 Task: Toggle the show enum members in the suggest.
Action: Mouse moved to (20, 532)
Screenshot: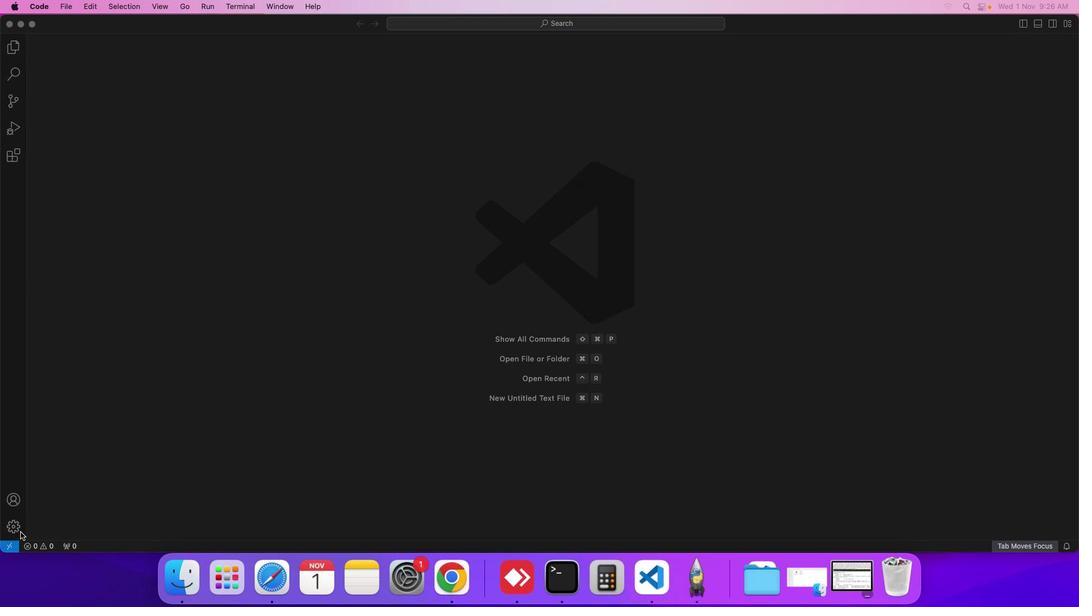 
Action: Mouse pressed left at (20, 532)
Screenshot: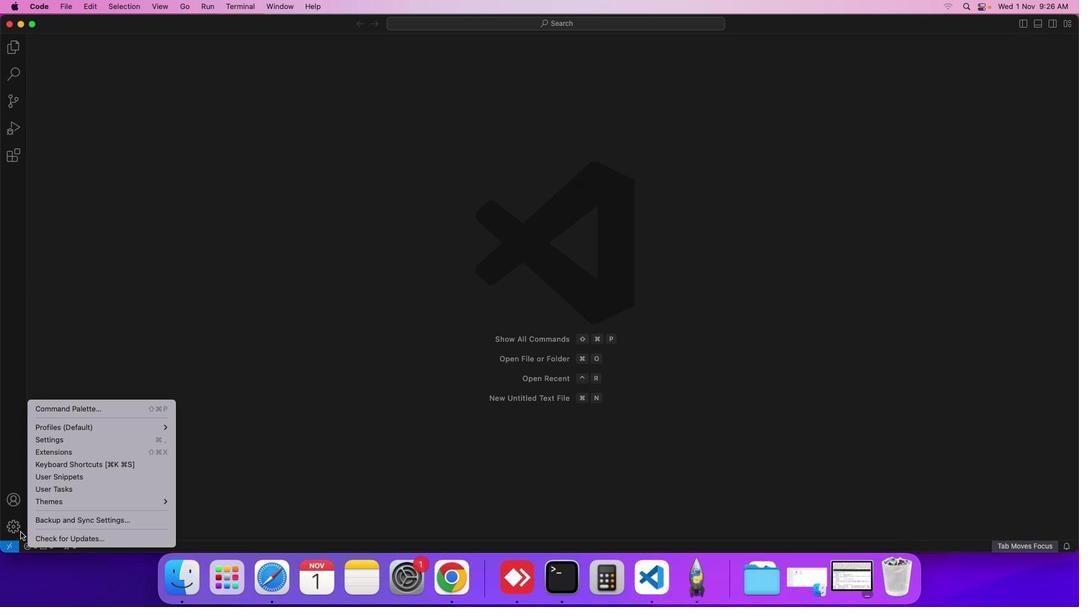 
Action: Mouse moved to (157, 441)
Screenshot: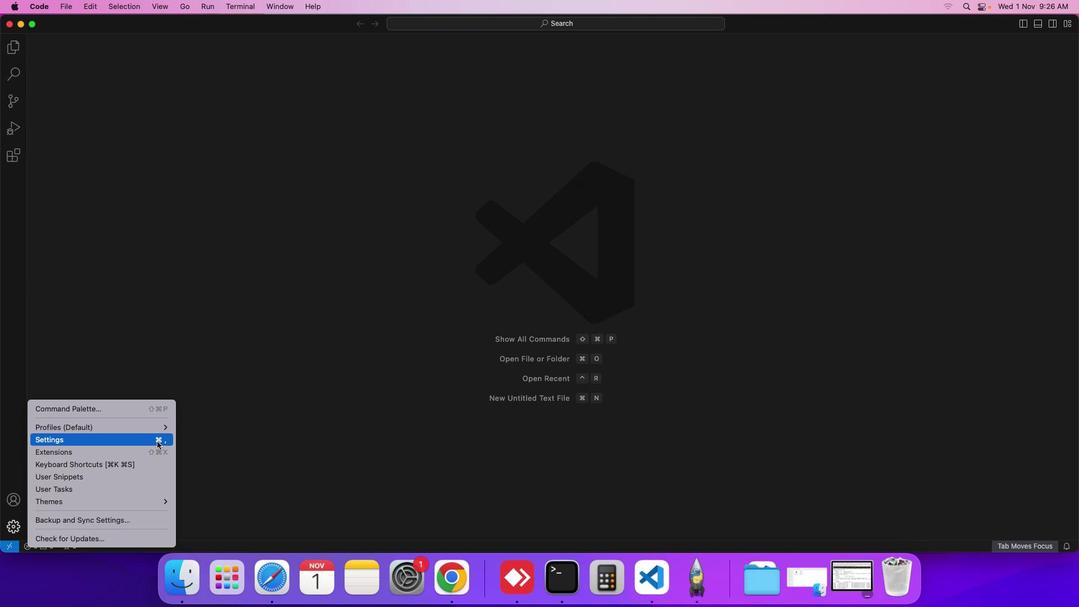 
Action: Mouse pressed left at (157, 441)
Screenshot: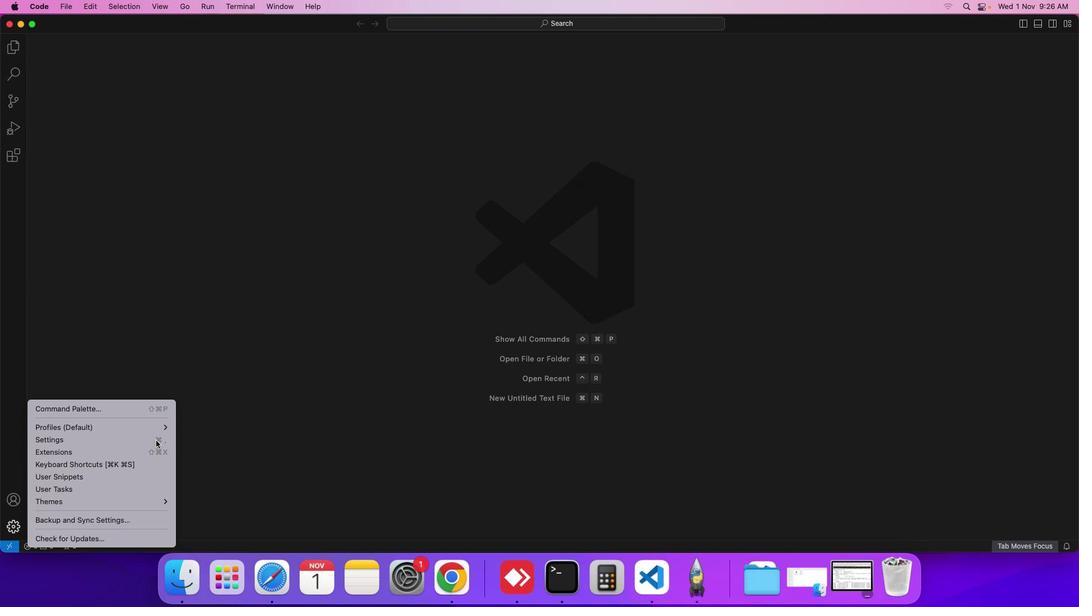 
Action: Mouse moved to (269, 128)
Screenshot: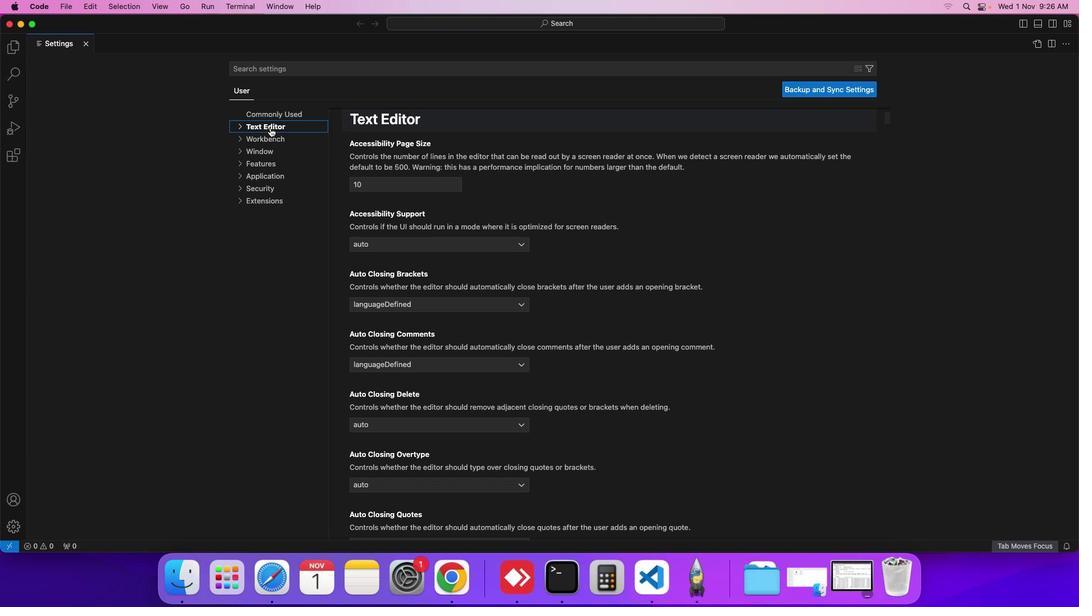 
Action: Mouse pressed left at (269, 128)
Screenshot: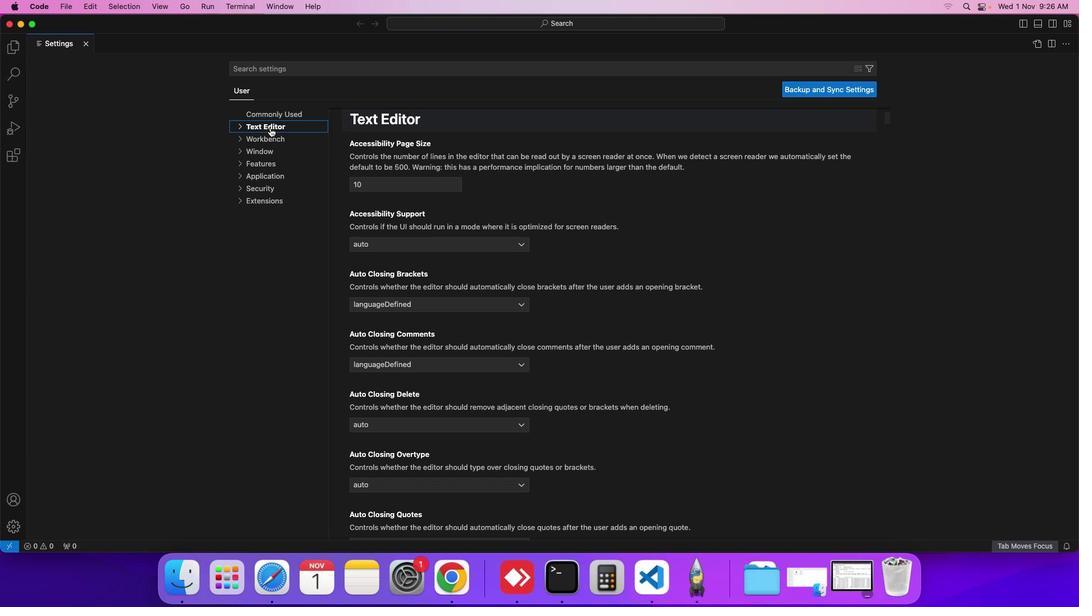 
Action: Mouse moved to (281, 211)
Screenshot: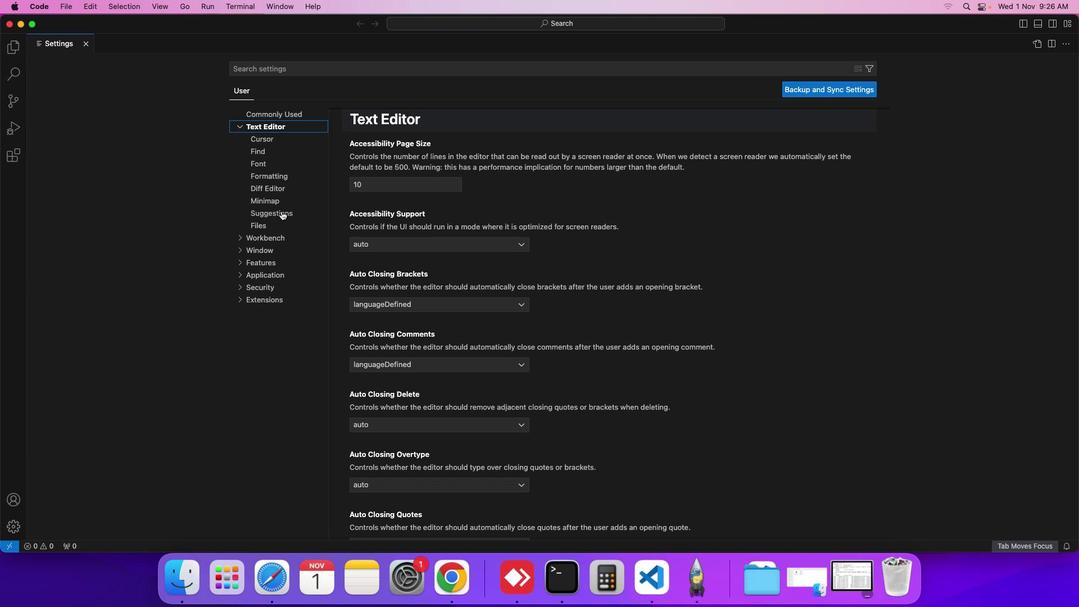 
Action: Mouse pressed left at (281, 211)
Screenshot: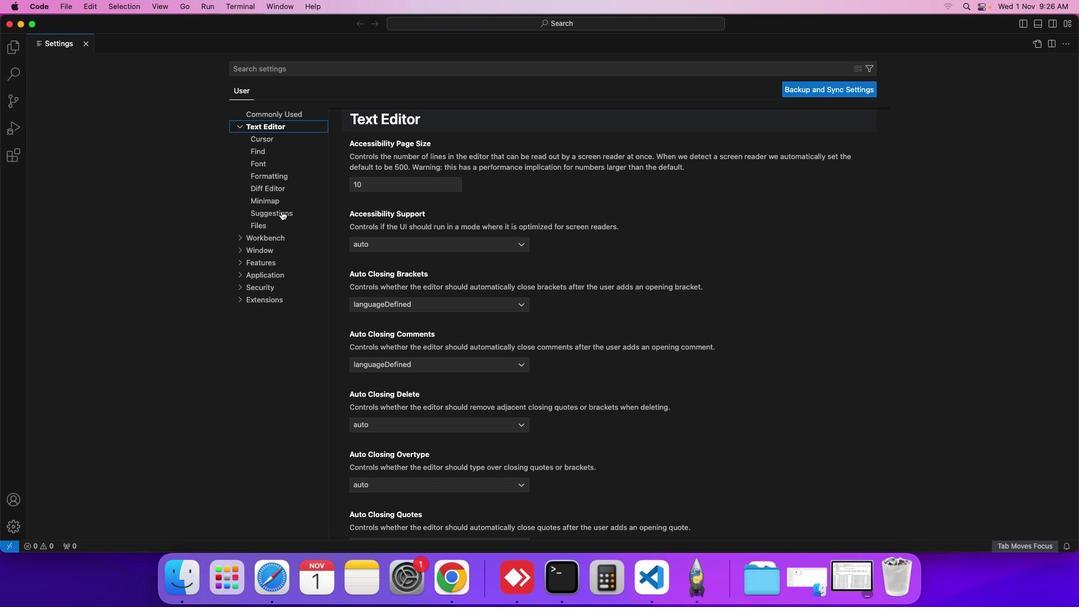 
Action: Mouse moved to (598, 424)
Screenshot: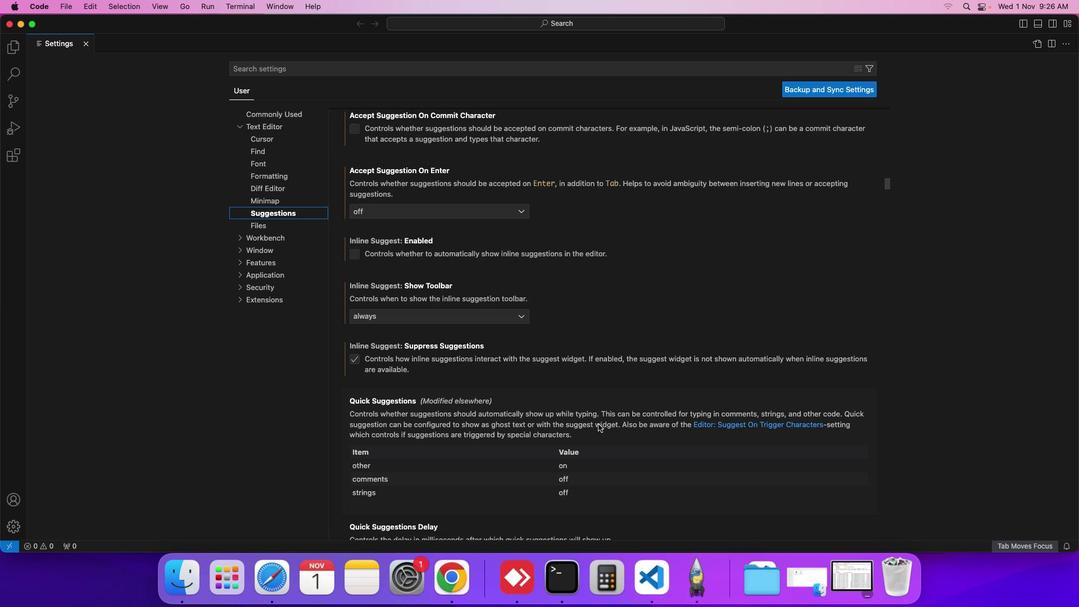 
Action: Mouse scrolled (598, 424) with delta (0, 0)
Screenshot: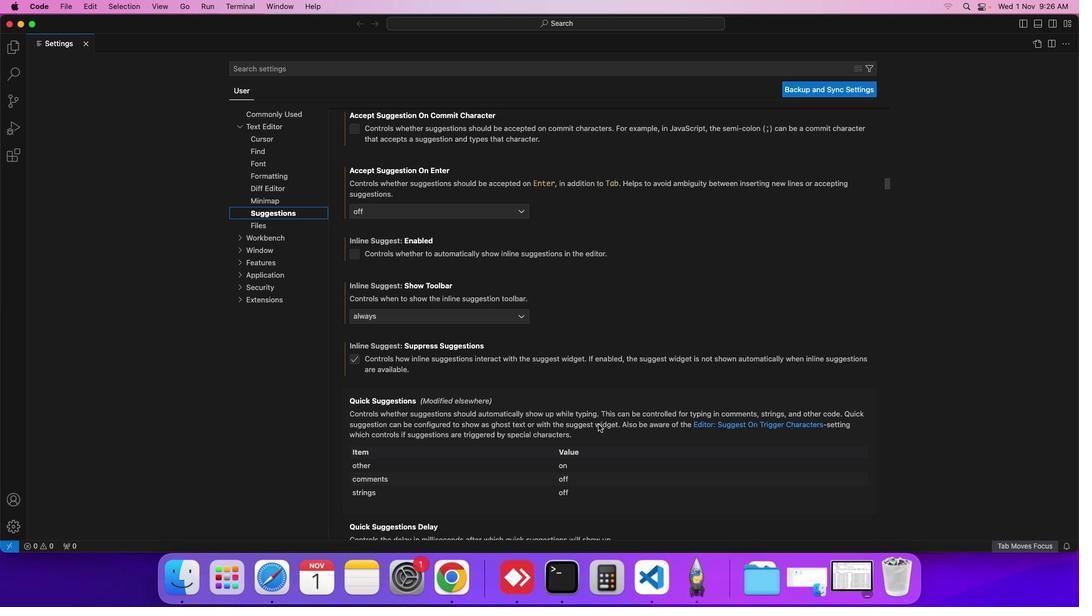 
Action: Mouse scrolled (598, 424) with delta (0, 0)
Screenshot: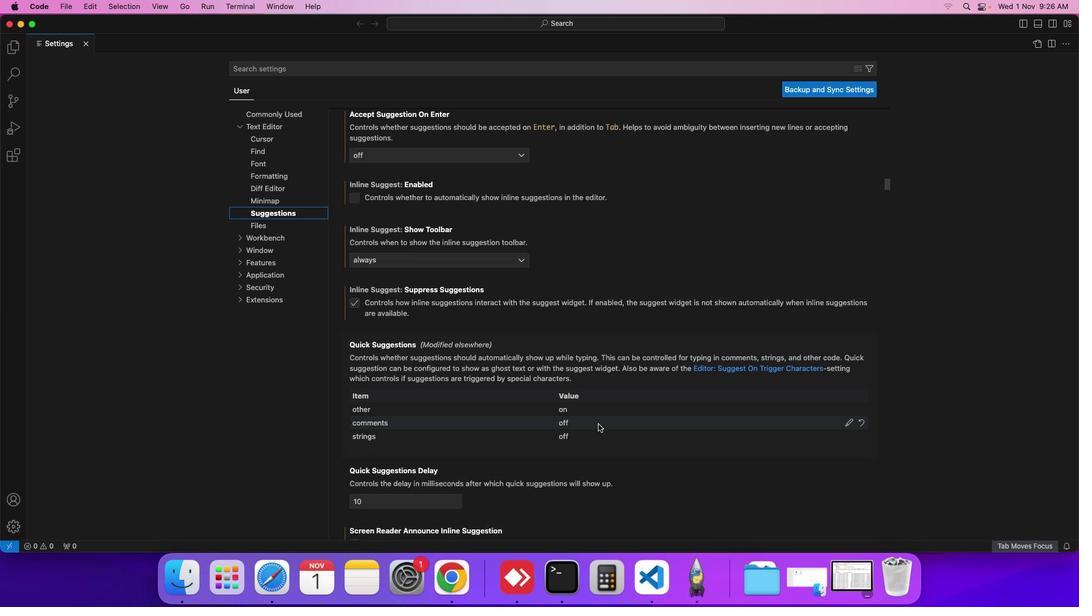 
Action: Mouse scrolled (598, 424) with delta (0, 0)
Screenshot: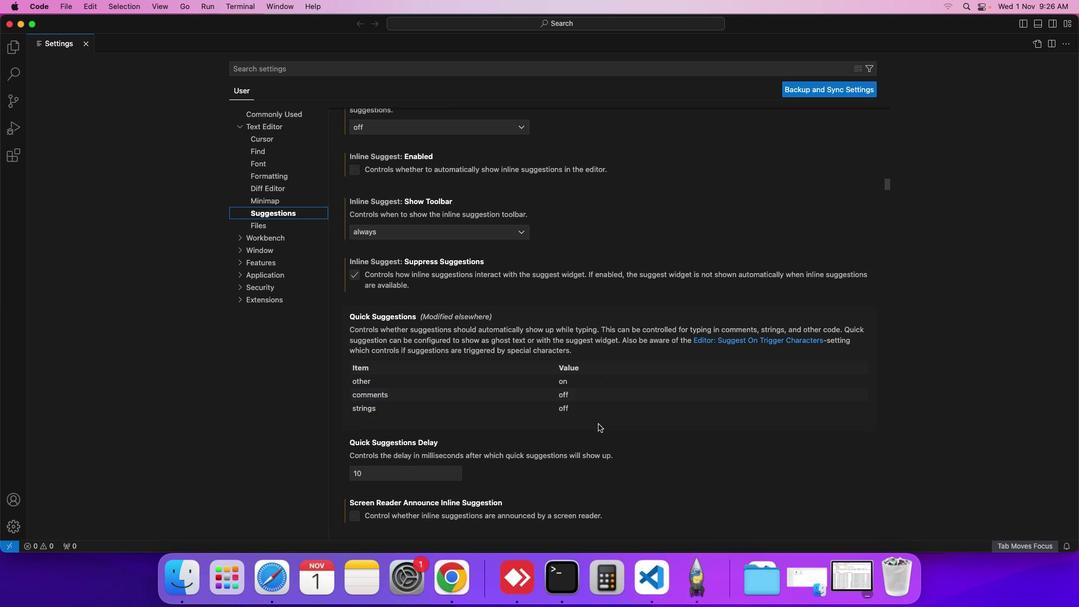 
Action: Mouse scrolled (598, 424) with delta (0, 0)
Screenshot: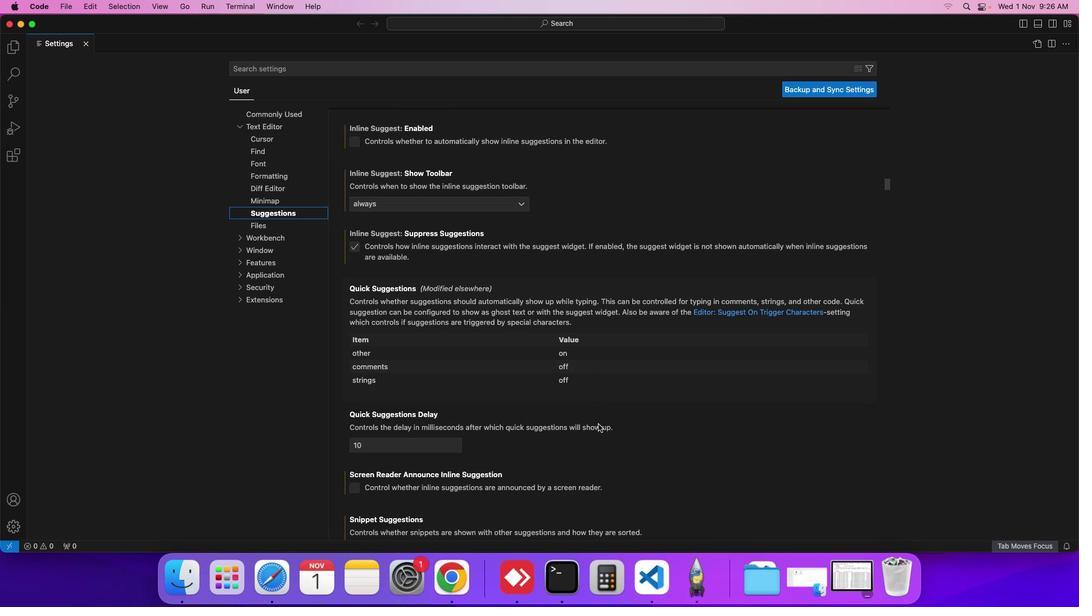 
Action: Mouse scrolled (598, 424) with delta (0, 0)
Screenshot: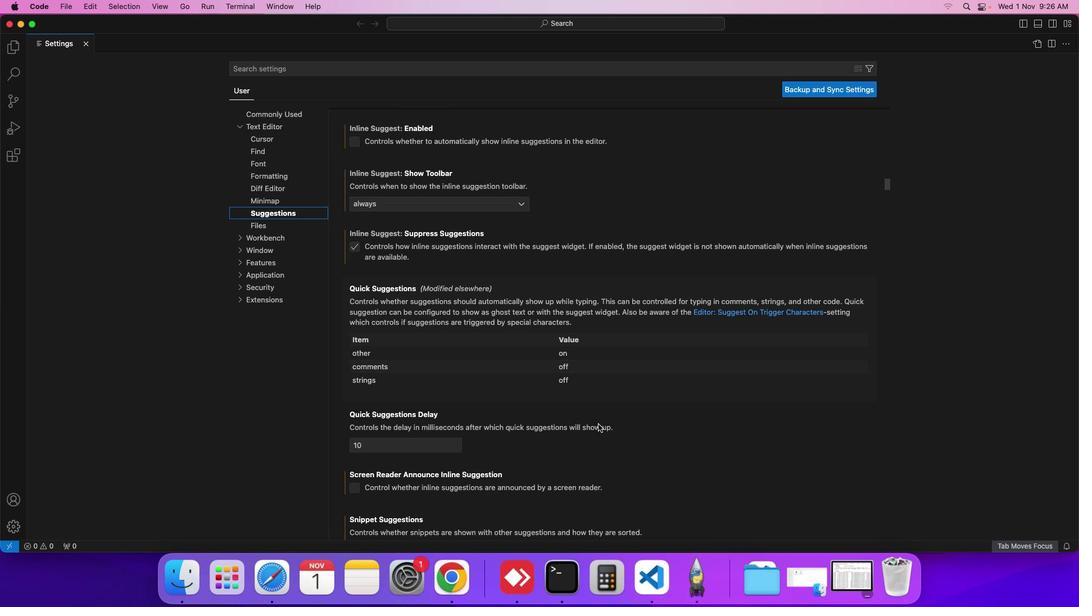 
Action: Mouse scrolled (598, 424) with delta (0, 0)
Screenshot: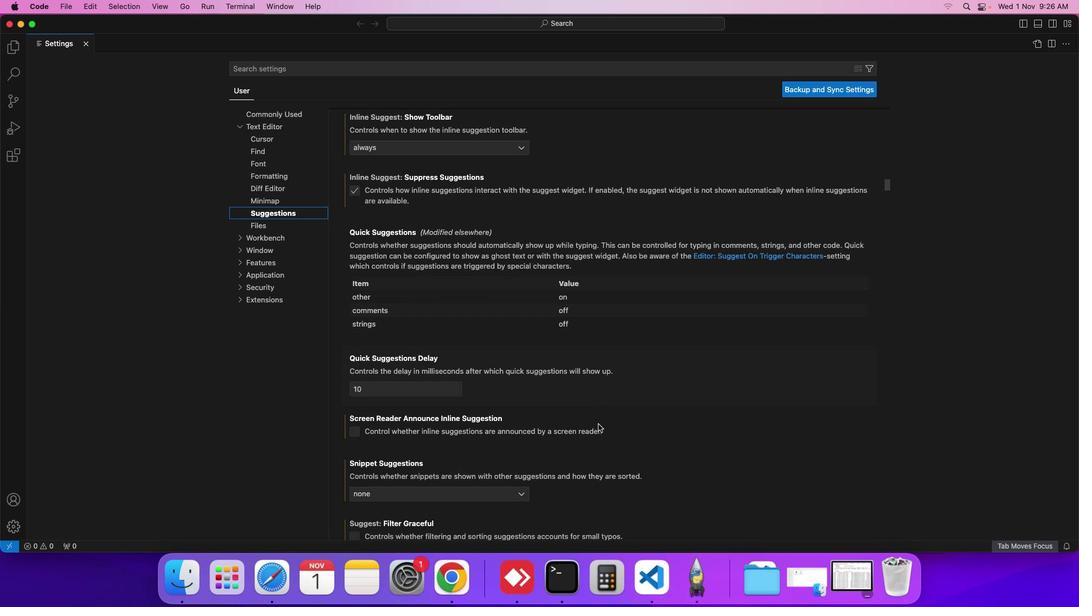 
Action: Mouse scrolled (598, 424) with delta (0, 0)
Screenshot: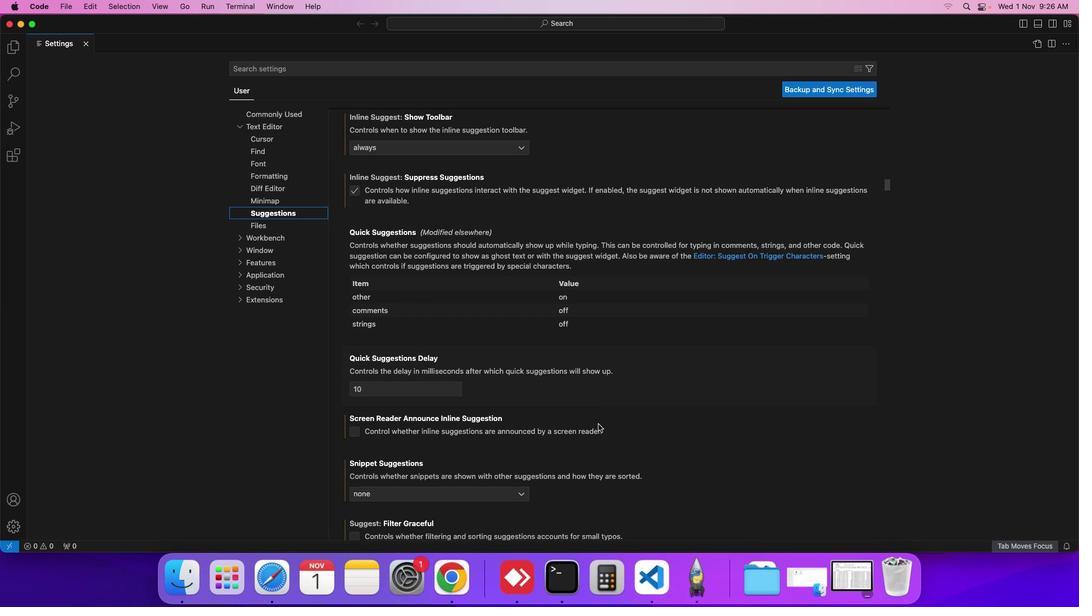 
Action: Mouse scrolled (598, 424) with delta (0, 0)
Screenshot: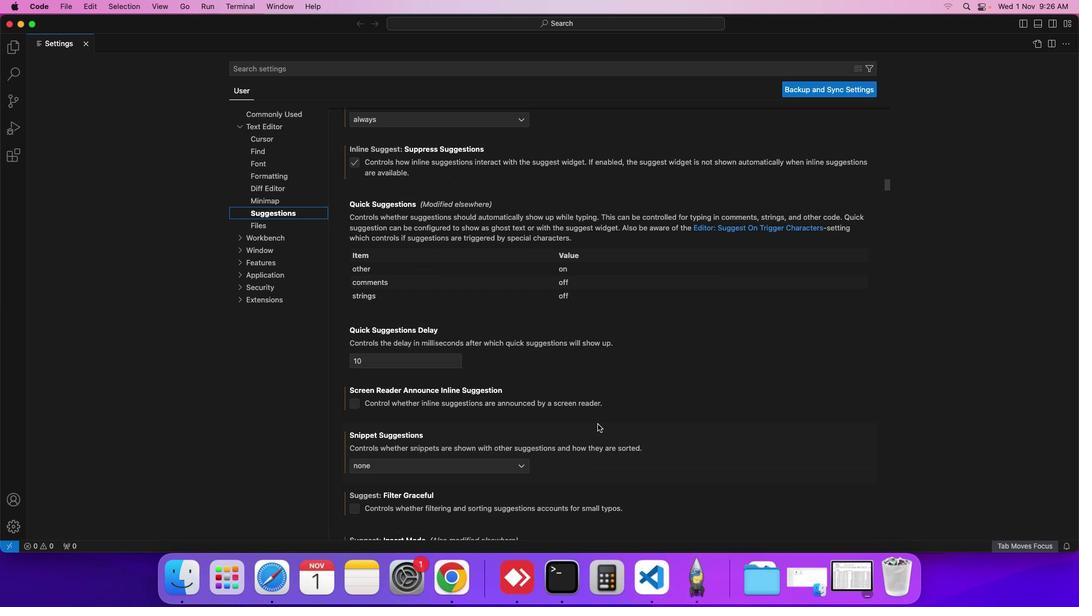 
Action: Mouse moved to (597, 425)
Screenshot: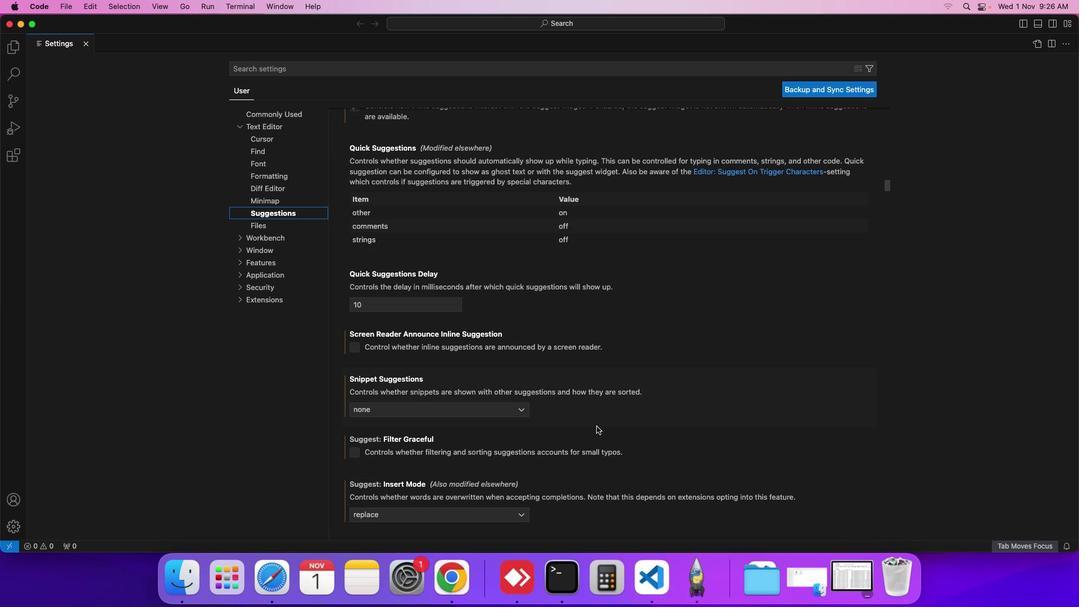 
Action: Mouse scrolled (597, 425) with delta (0, 0)
Screenshot: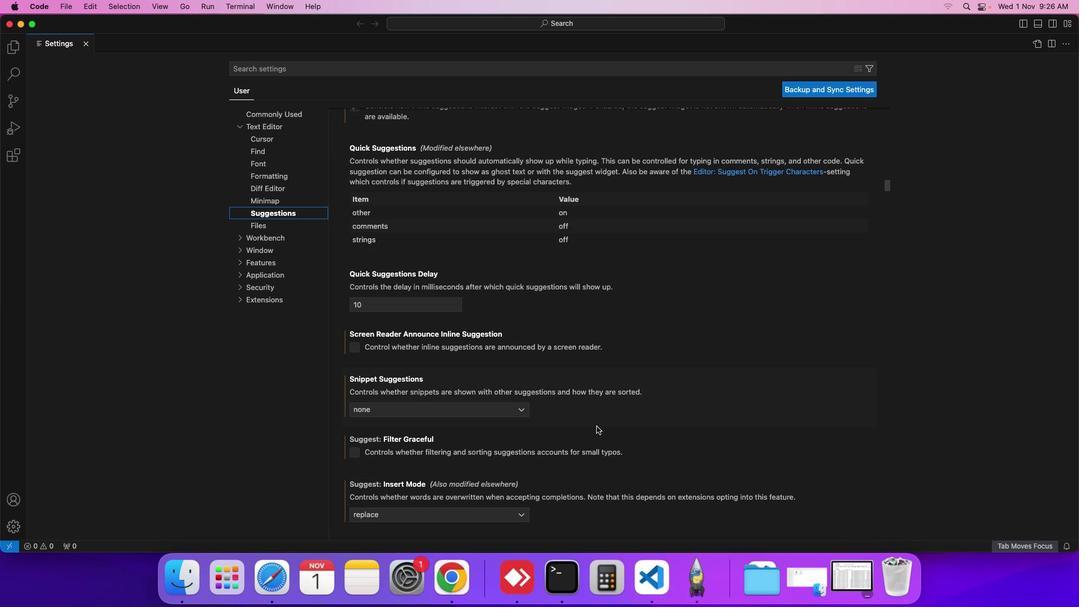 
Action: Mouse moved to (597, 425)
Screenshot: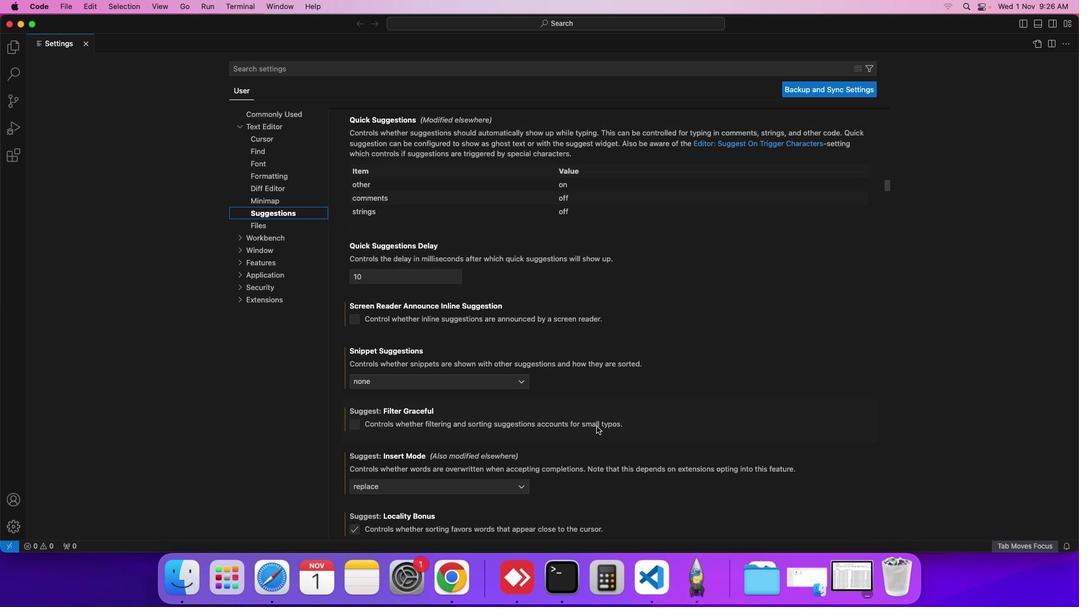 
Action: Mouse scrolled (597, 425) with delta (0, 0)
Screenshot: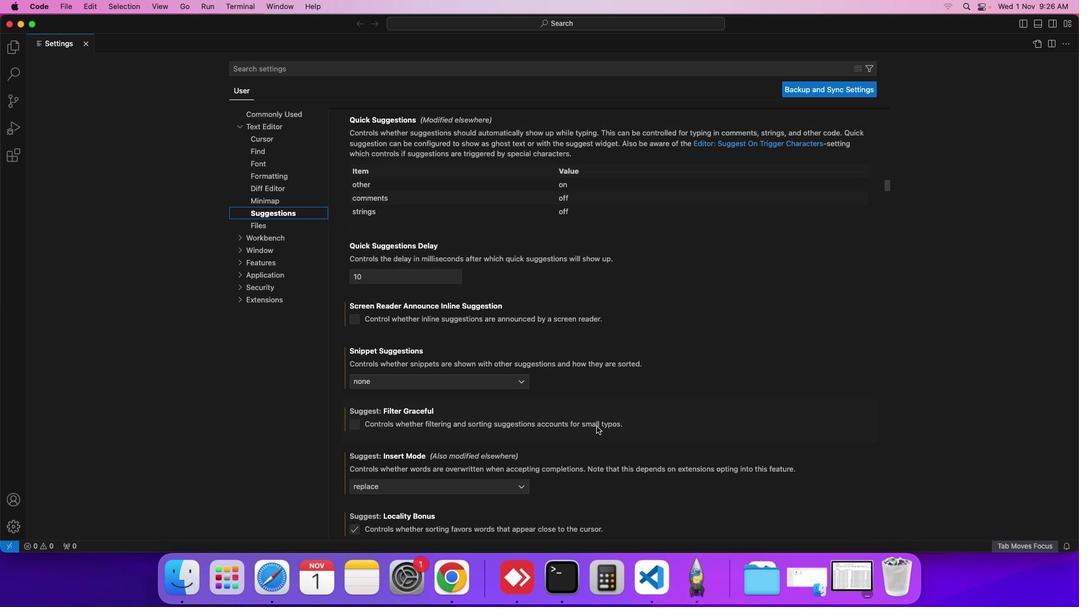 
Action: Mouse moved to (596, 426)
Screenshot: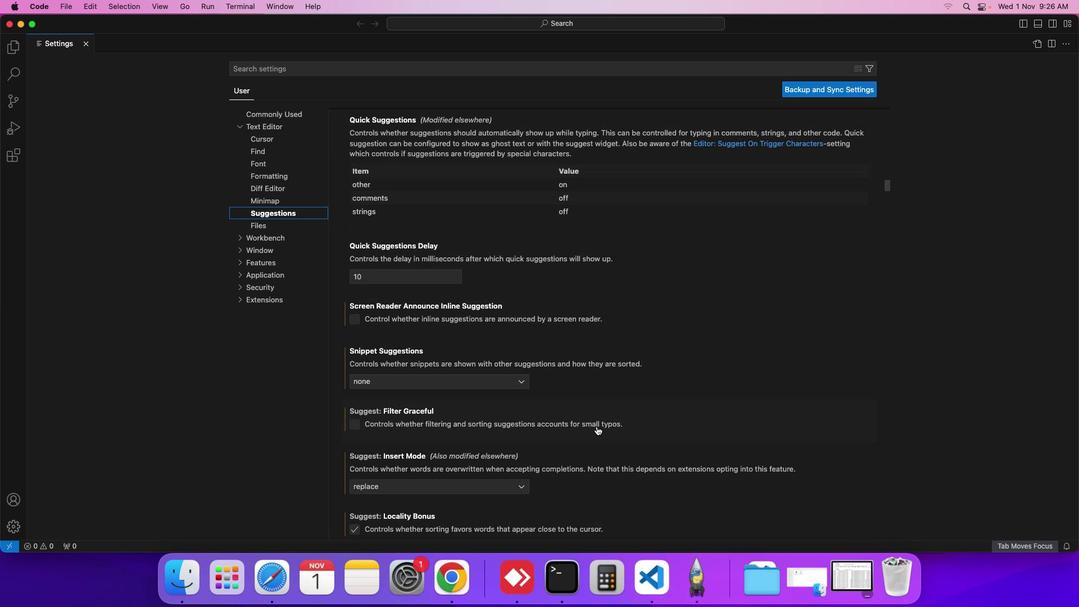 
Action: Mouse scrolled (596, 426) with delta (0, 0)
Screenshot: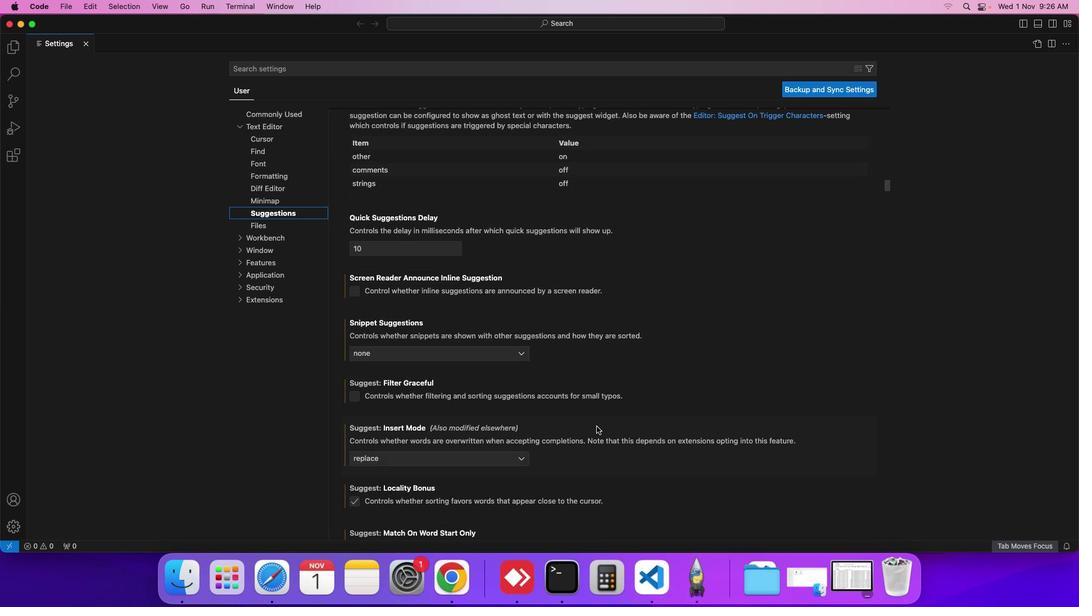 
Action: Mouse moved to (596, 426)
Screenshot: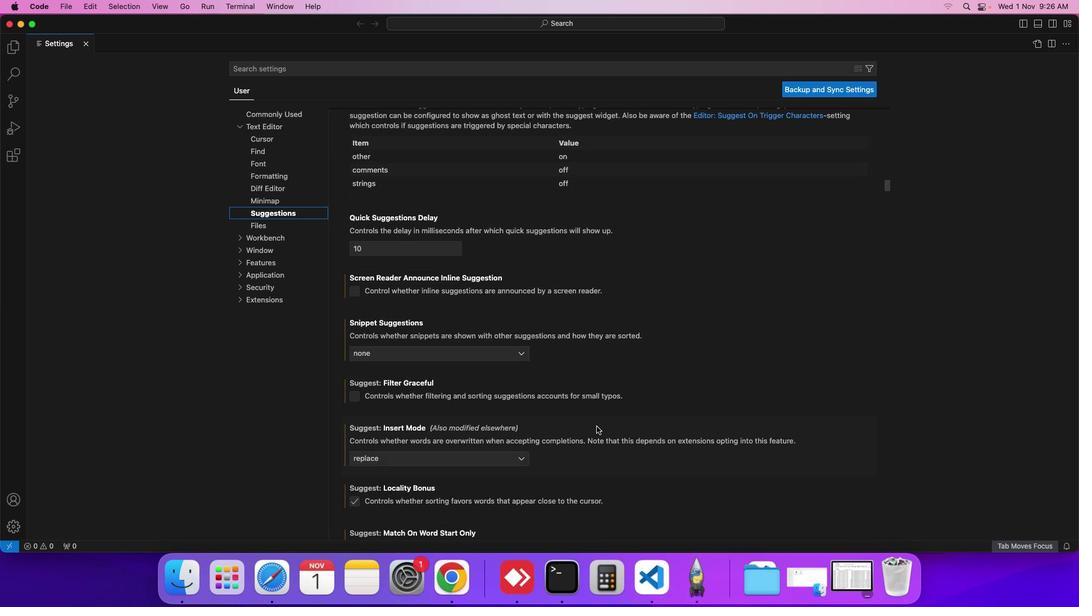 
Action: Mouse scrolled (596, 426) with delta (0, 0)
Screenshot: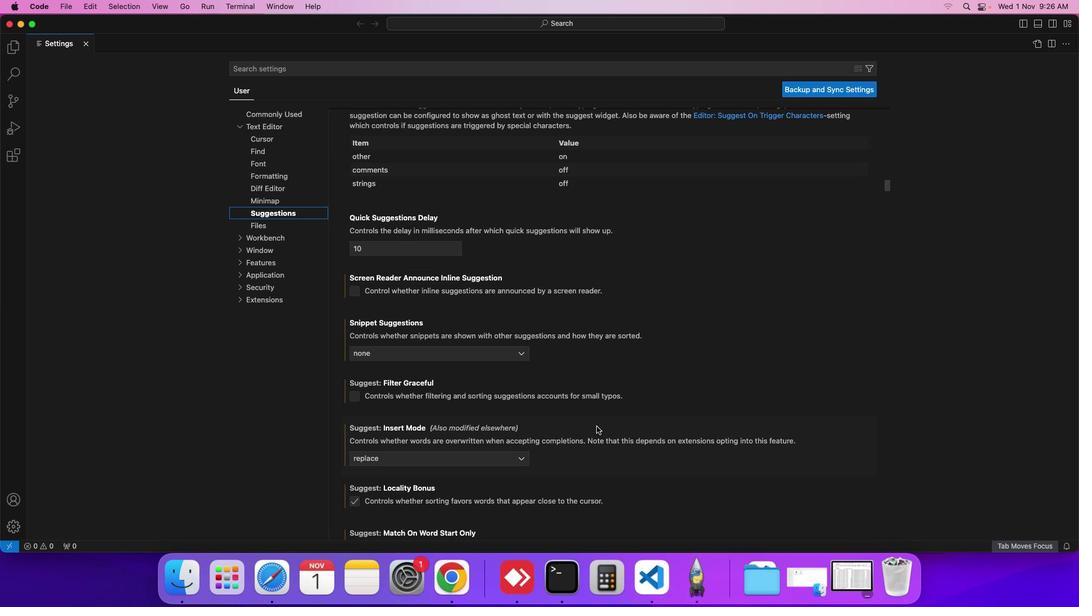 
Action: Mouse scrolled (596, 426) with delta (0, 0)
Screenshot: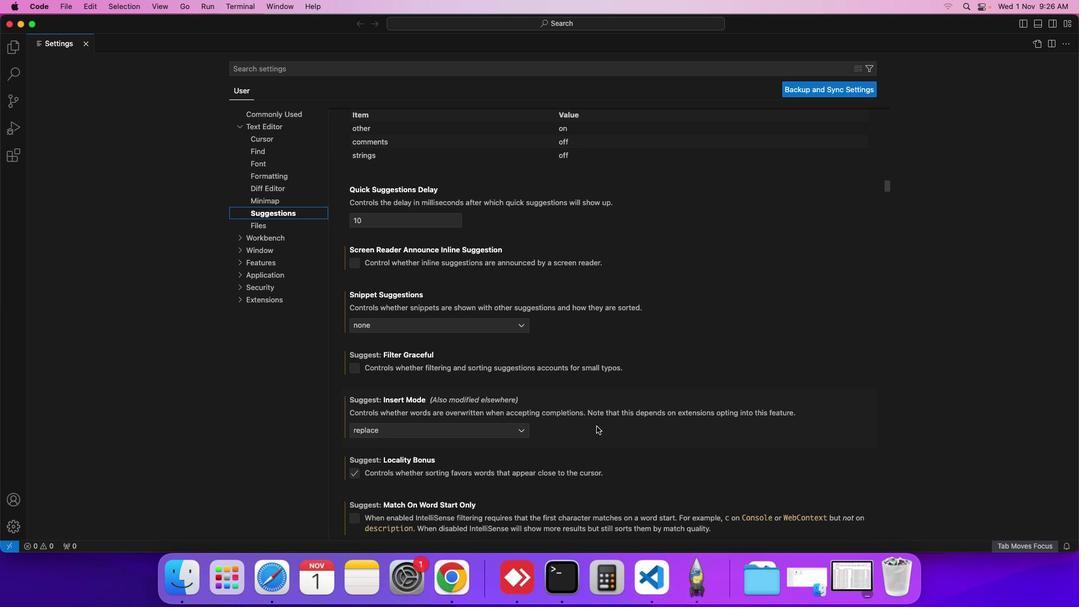 
Action: Mouse scrolled (596, 426) with delta (0, 0)
Screenshot: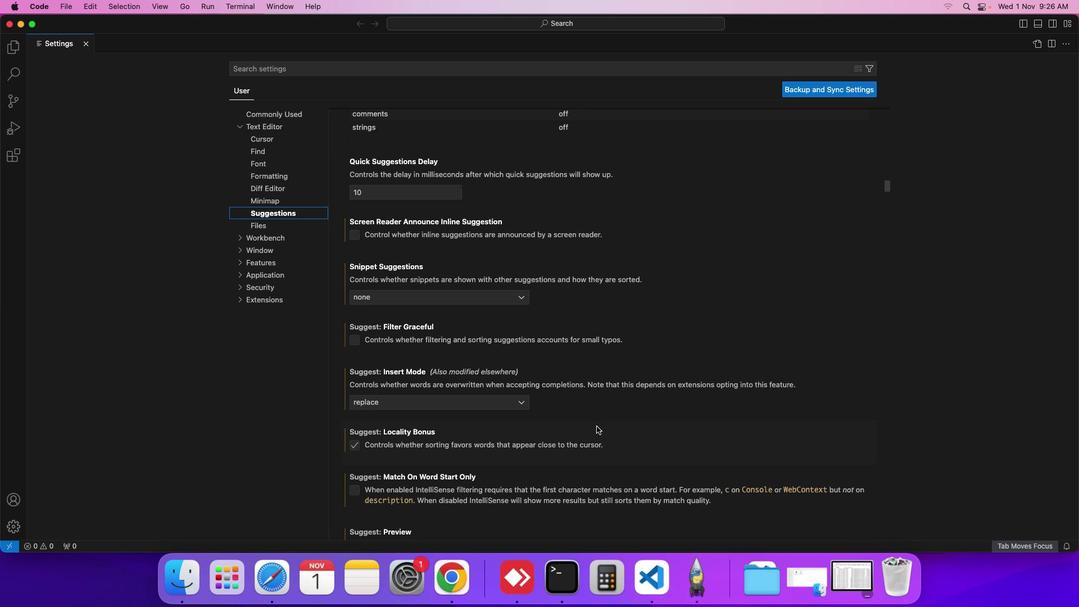 
Action: Mouse scrolled (596, 426) with delta (0, 0)
Screenshot: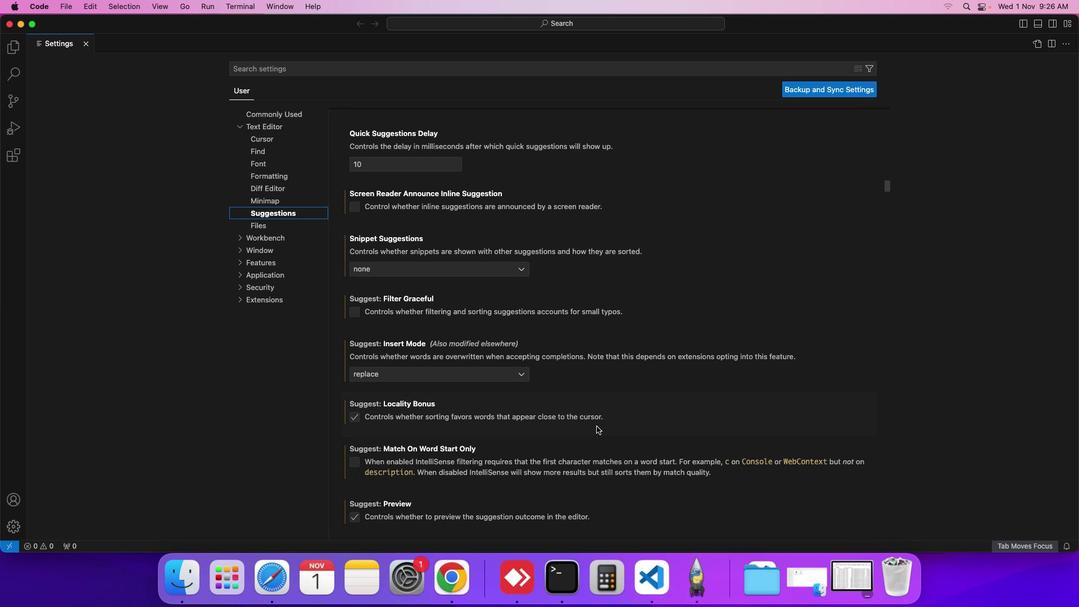
Action: Mouse scrolled (596, 426) with delta (0, 0)
Screenshot: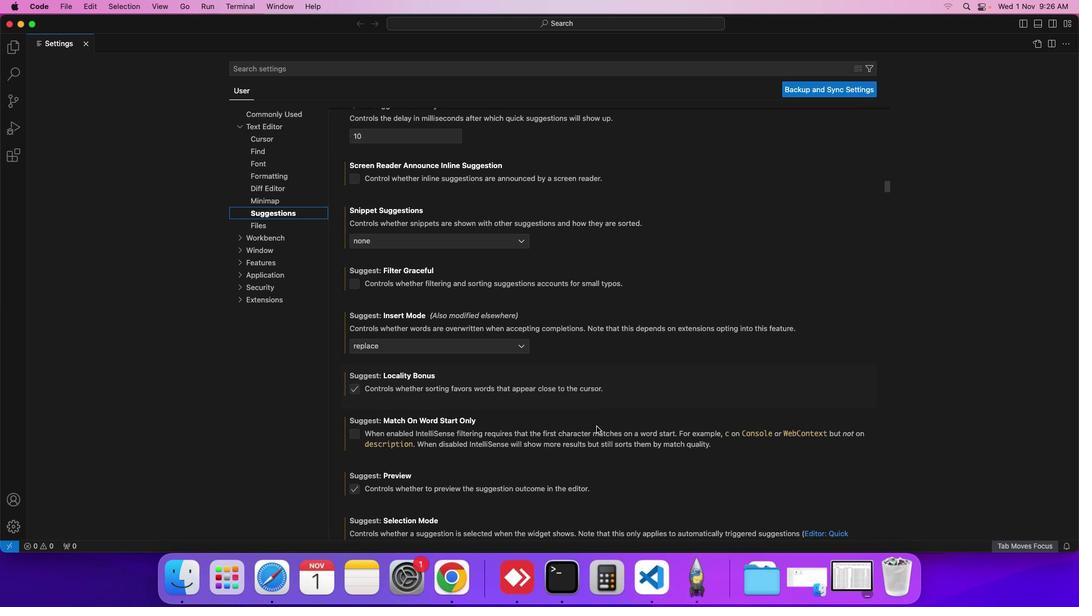 
Action: Mouse scrolled (596, 426) with delta (0, 0)
Screenshot: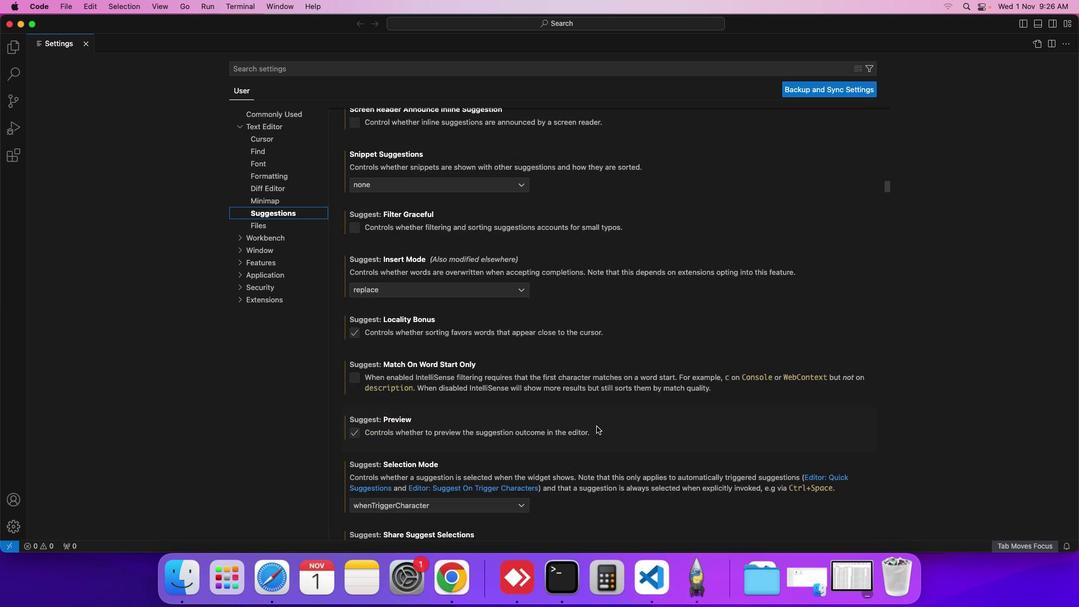 
Action: Mouse scrolled (596, 426) with delta (0, 0)
Screenshot: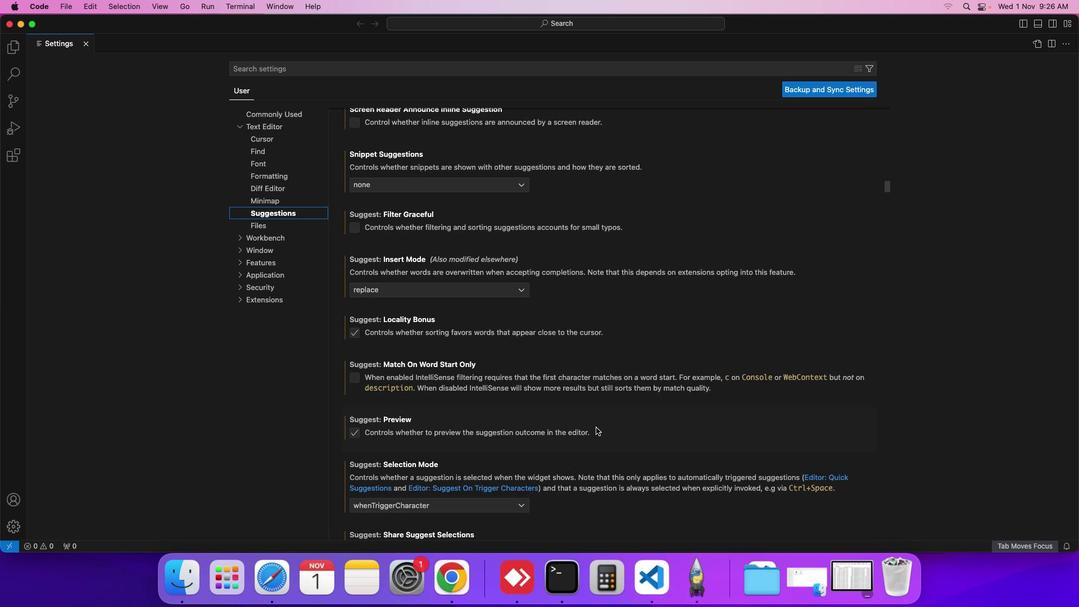 
Action: Mouse scrolled (596, 426) with delta (0, 0)
Screenshot: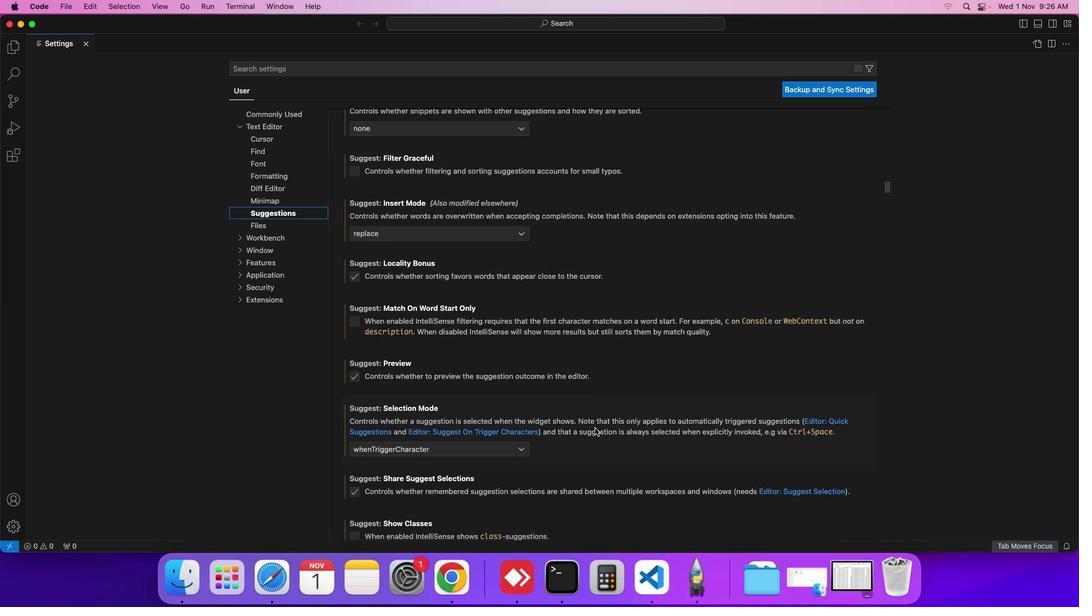 
Action: Mouse moved to (595, 427)
Screenshot: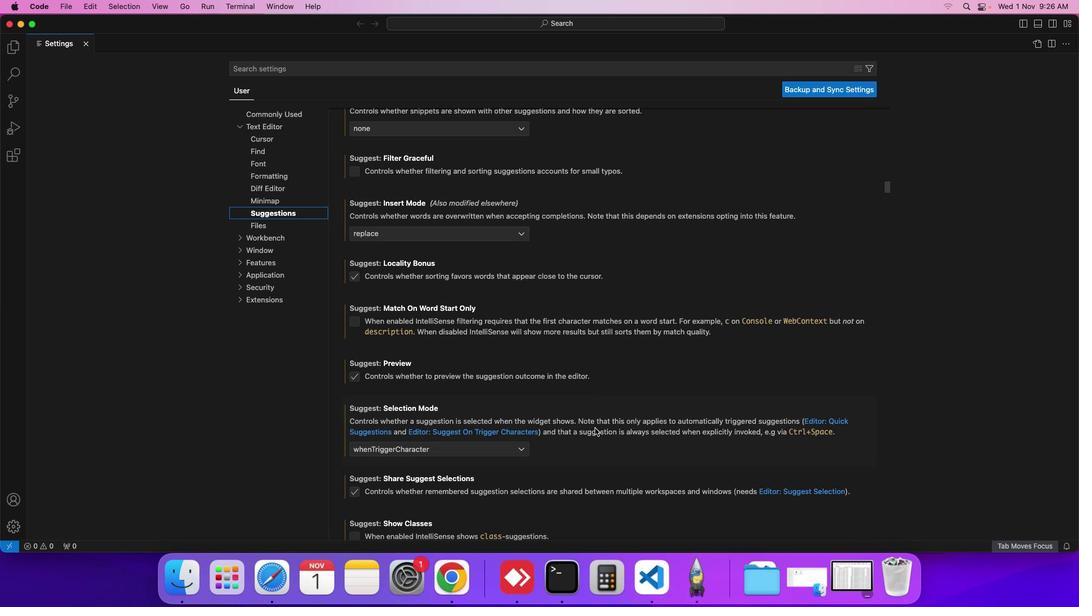 
Action: Mouse scrolled (595, 427) with delta (0, 0)
Screenshot: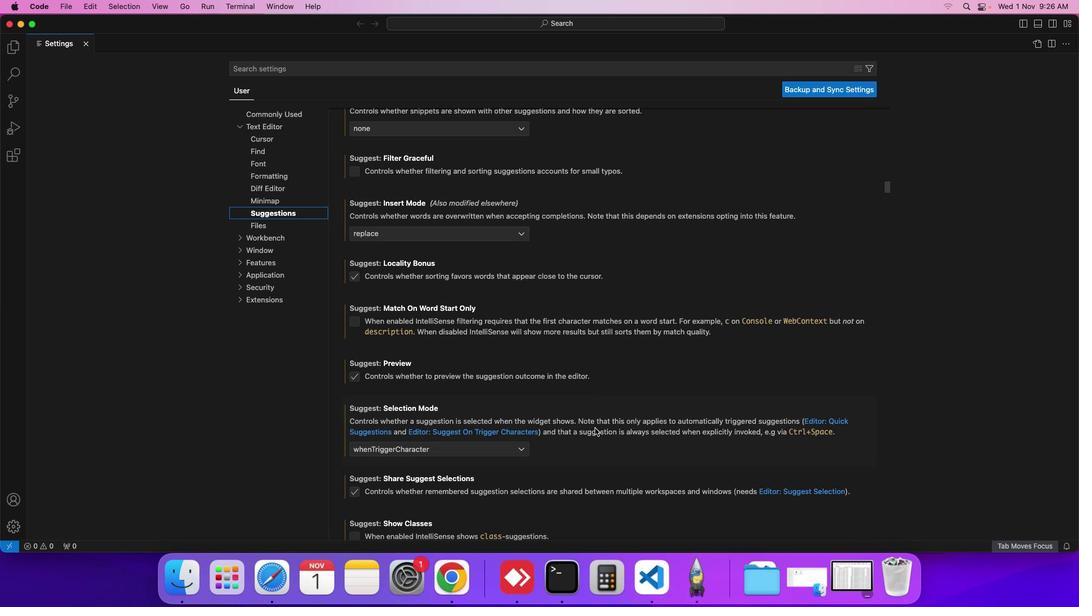
Action: Mouse moved to (594, 428)
Screenshot: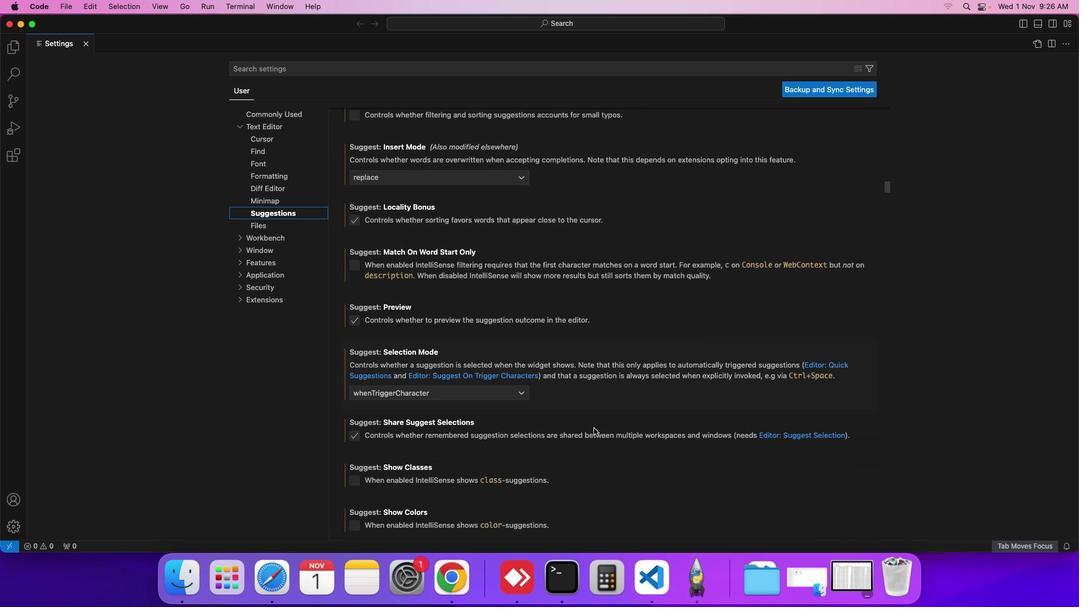 
Action: Mouse scrolled (594, 428) with delta (0, 0)
Screenshot: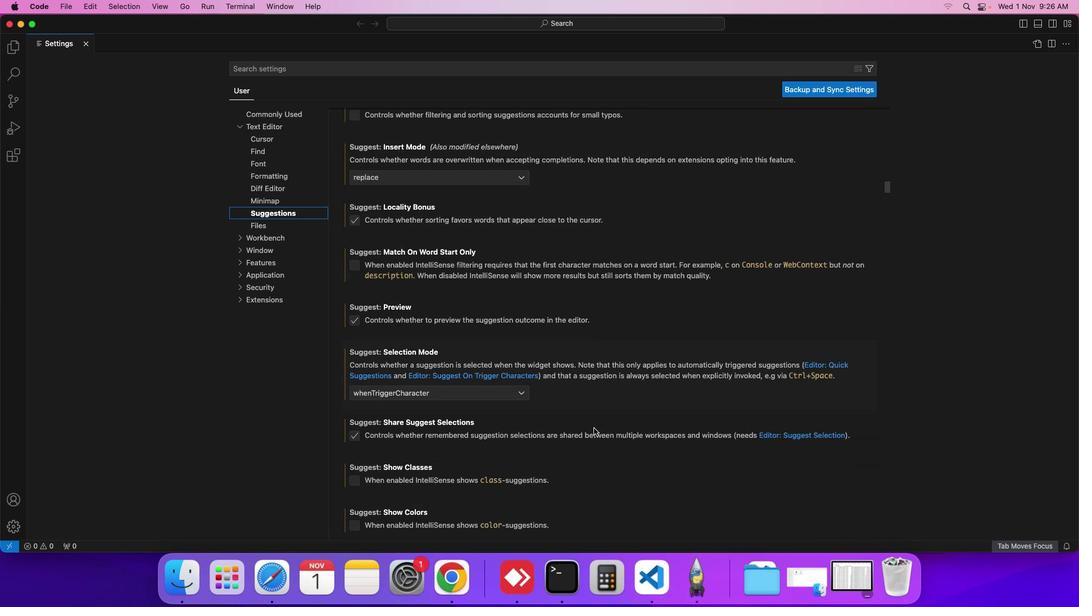 
Action: Mouse scrolled (594, 428) with delta (0, 0)
Screenshot: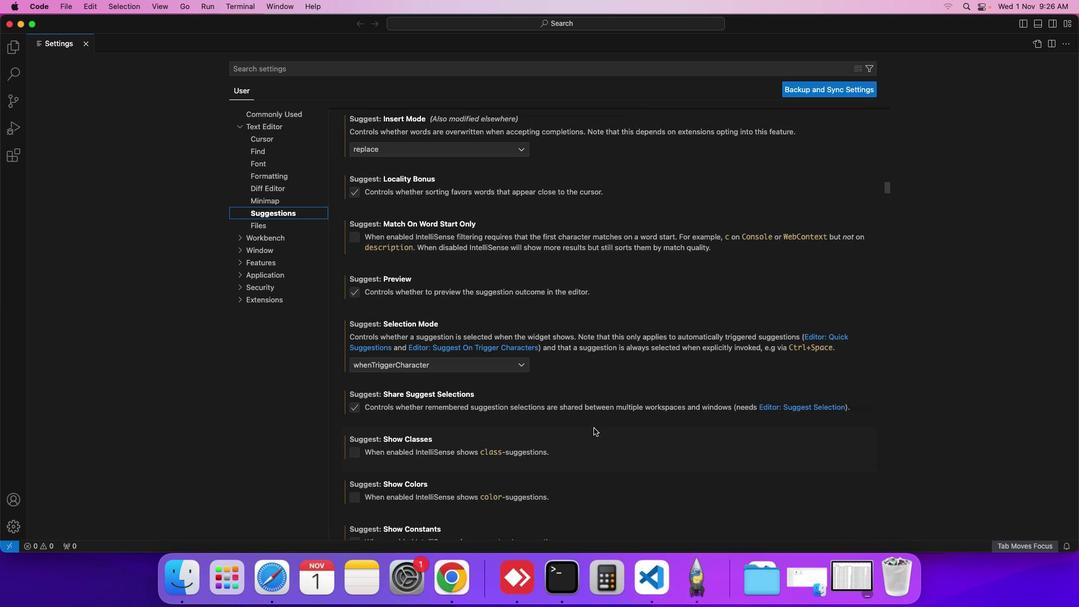 
Action: Mouse scrolled (594, 428) with delta (0, 0)
Screenshot: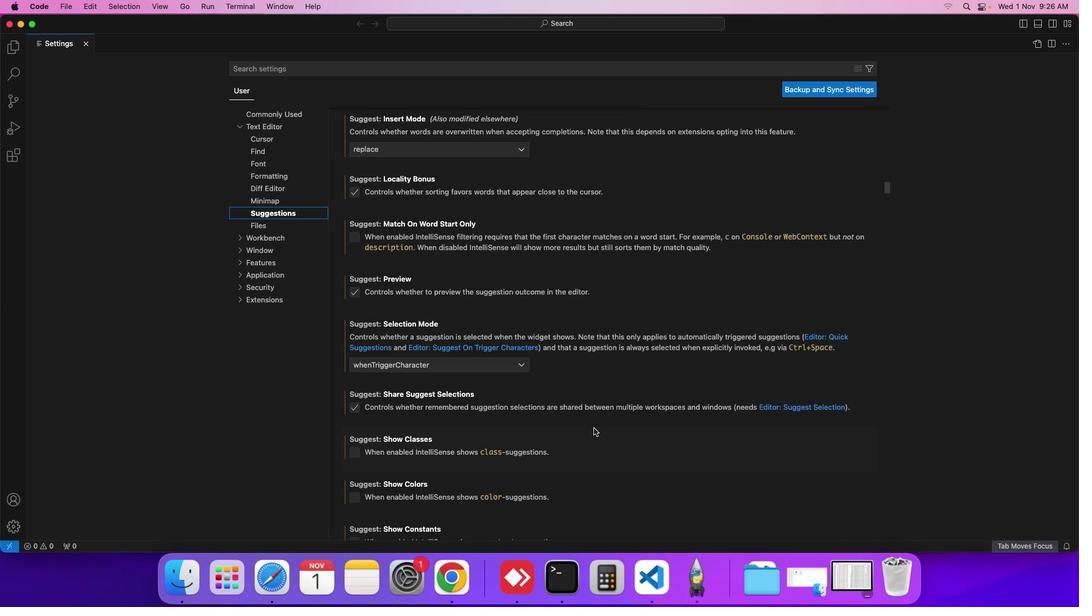 
Action: Mouse scrolled (594, 428) with delta (0, 0)
Screenshot: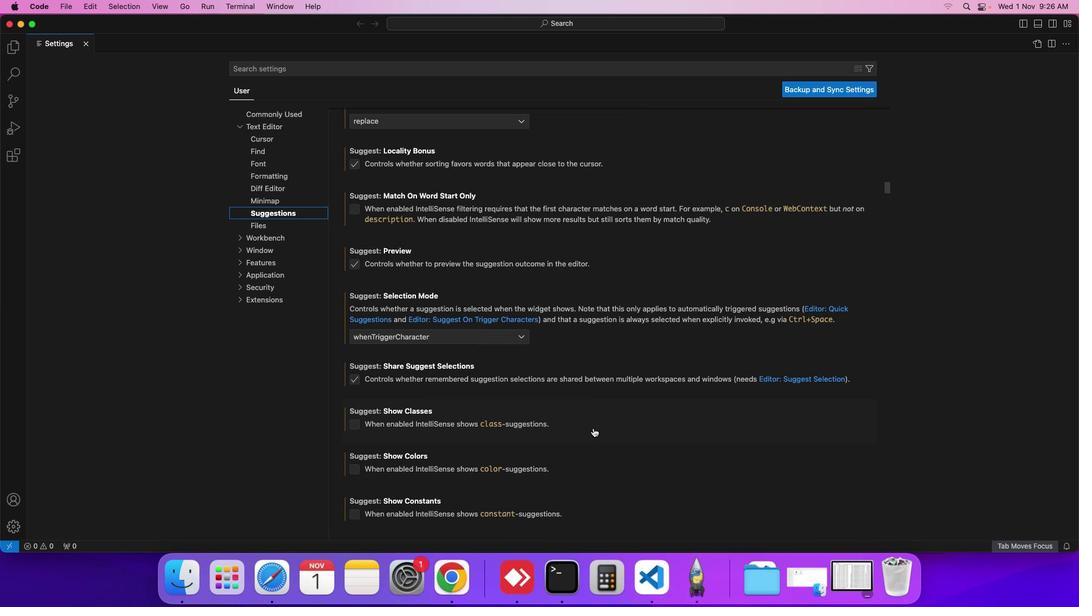
Action: Mouse moved to (593, 428)
Screenshot: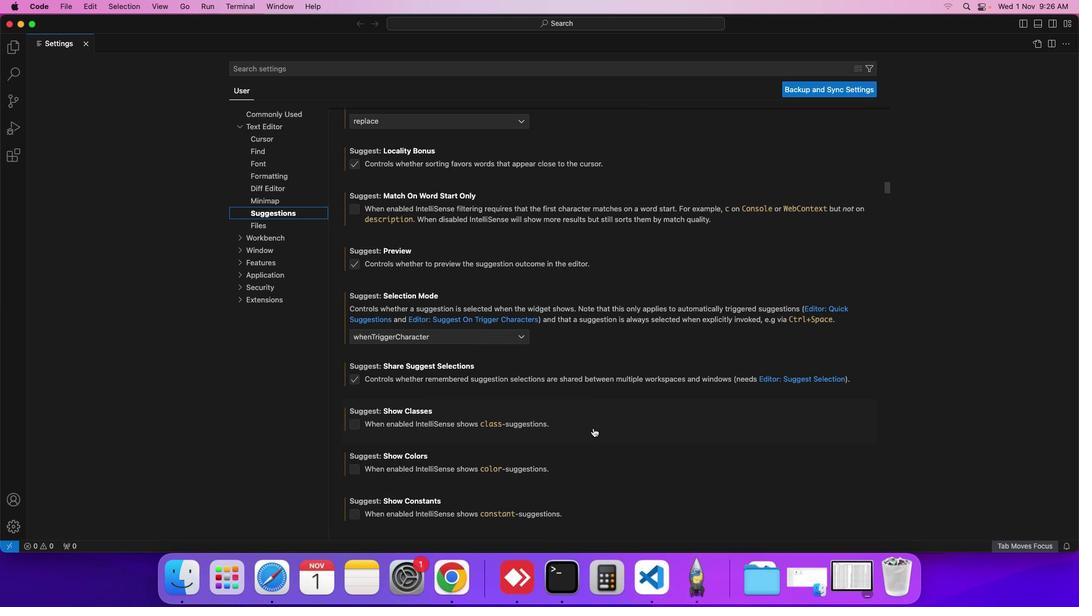 
Action: Mouse scrolled (593, 428) with delta (0, 0)
Screenshot: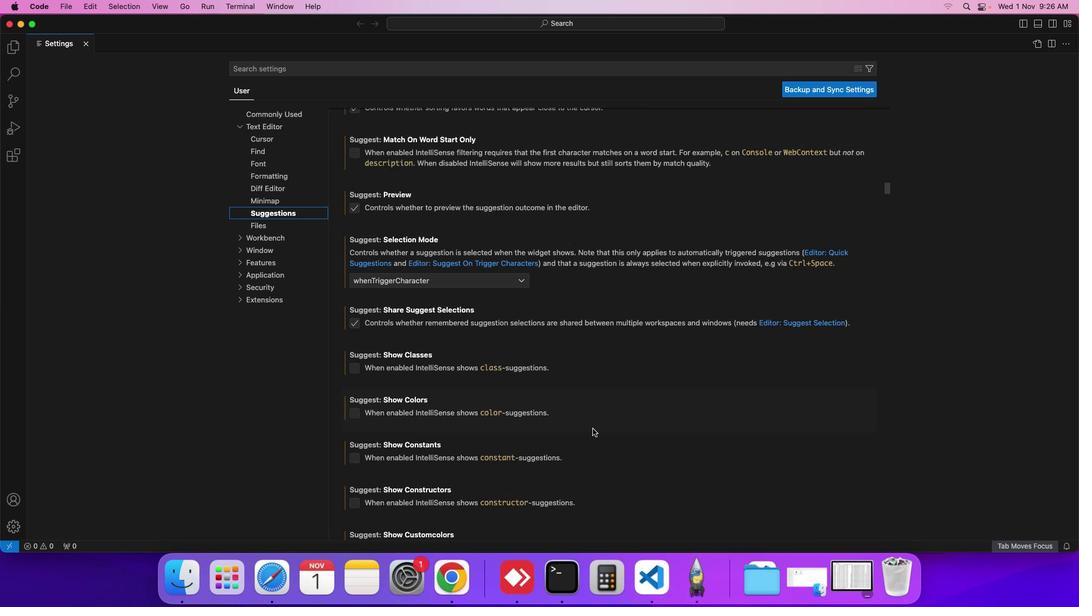 
Action: Mouse scrolled (593, 428) with delta (0, 0)
Screenshot: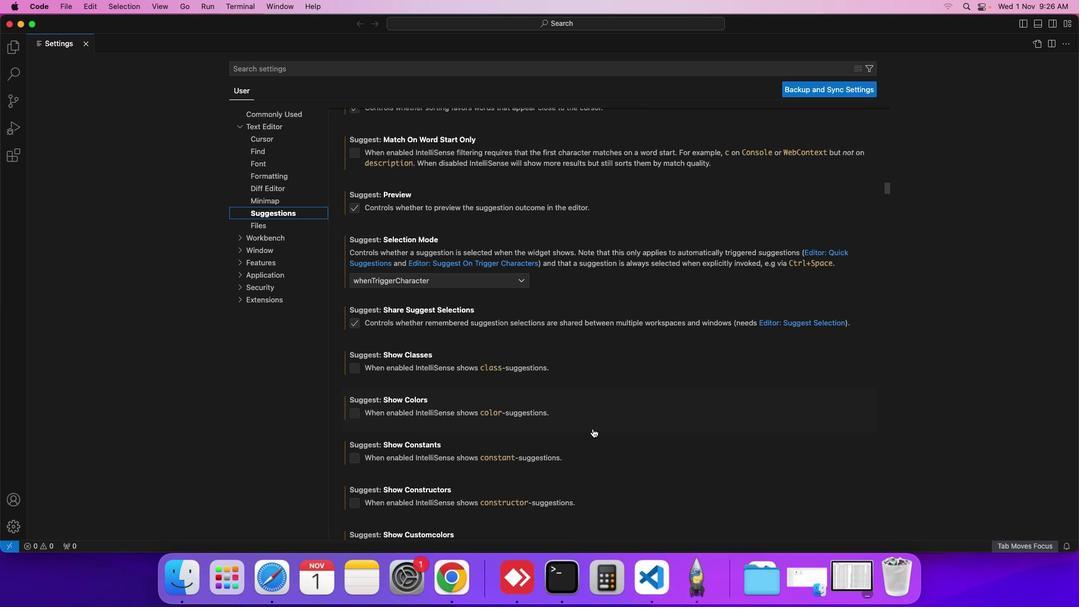 
Action: Mouse moved to (593, 428)
Screenshot: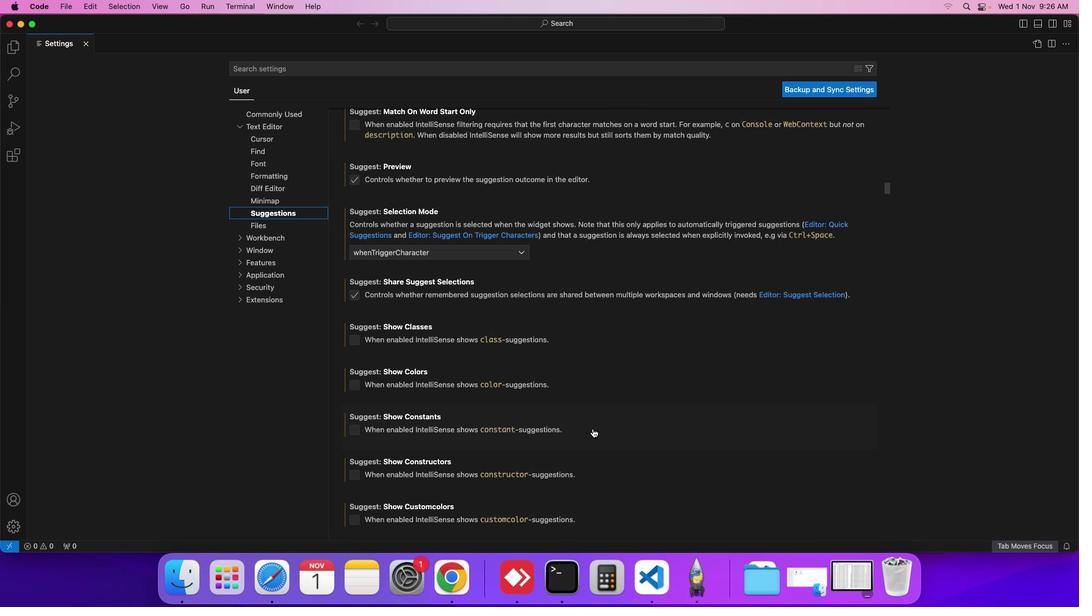 
Action: Mouse scrolled (593, 428) with delta (0, 0)
Screenshot: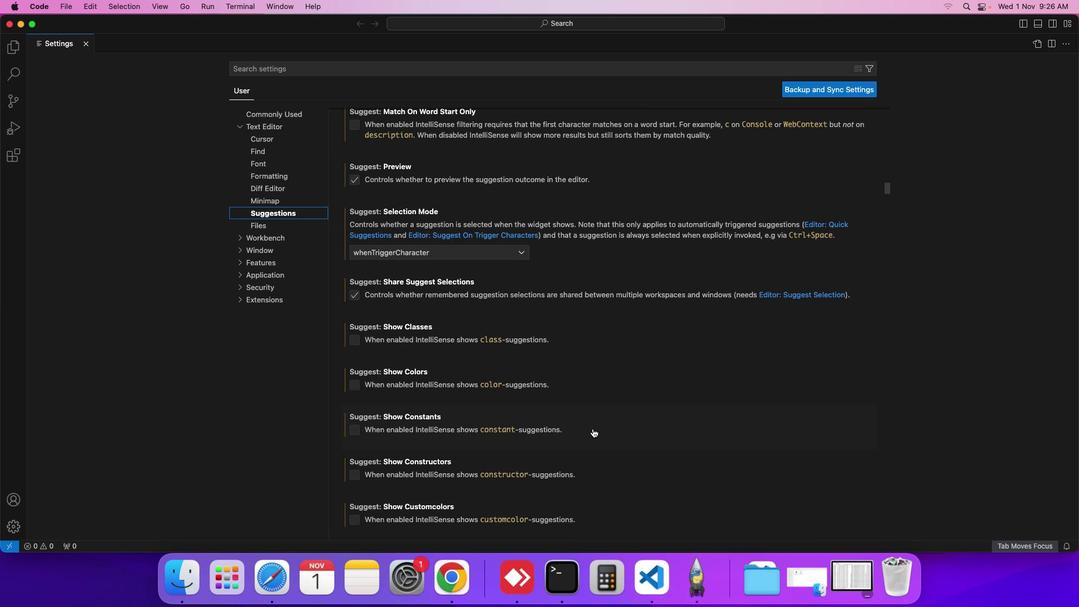 
Action: Mouse scrolled (593, 428) with delta (0, 0)
Screenshot: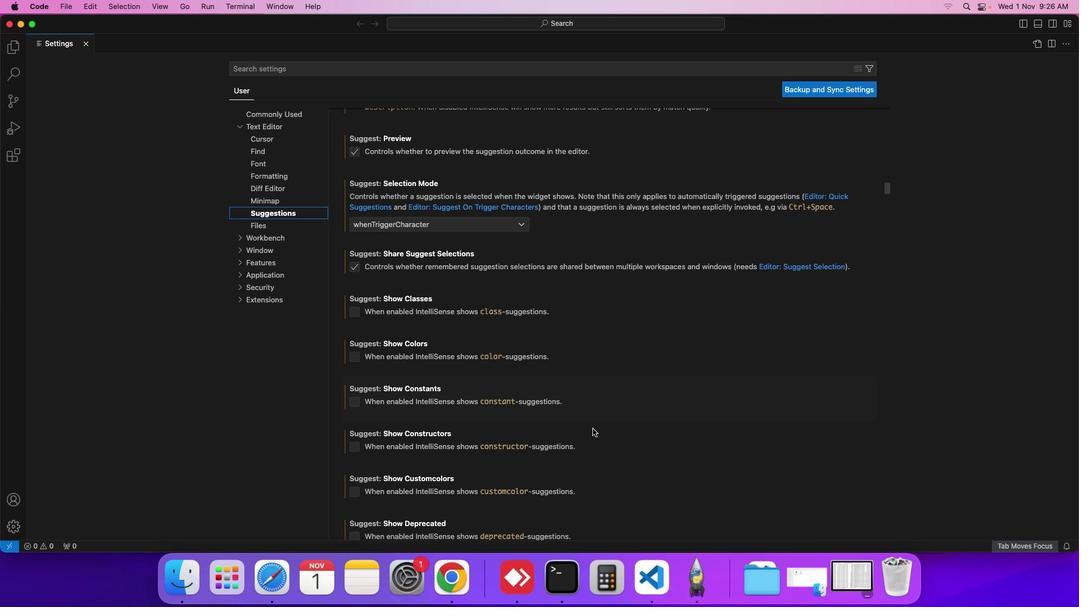 
Action: Mouse scrolled (593, 428) with delta (0, 0)
Screenshot: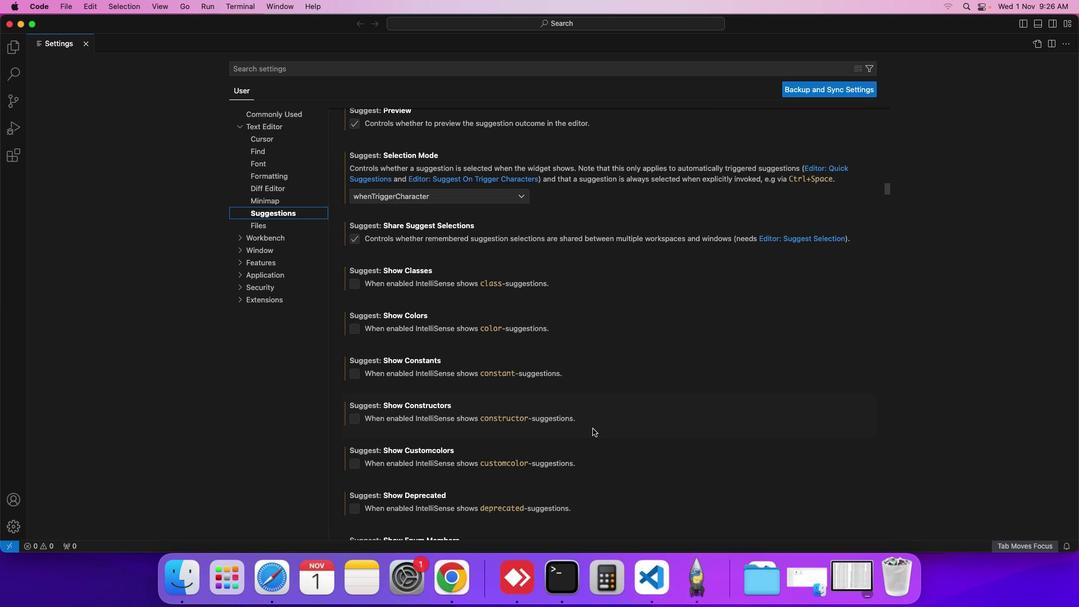 
Action: Mouse scrolled (593, 428) with delta (0, 0)
Screenshot: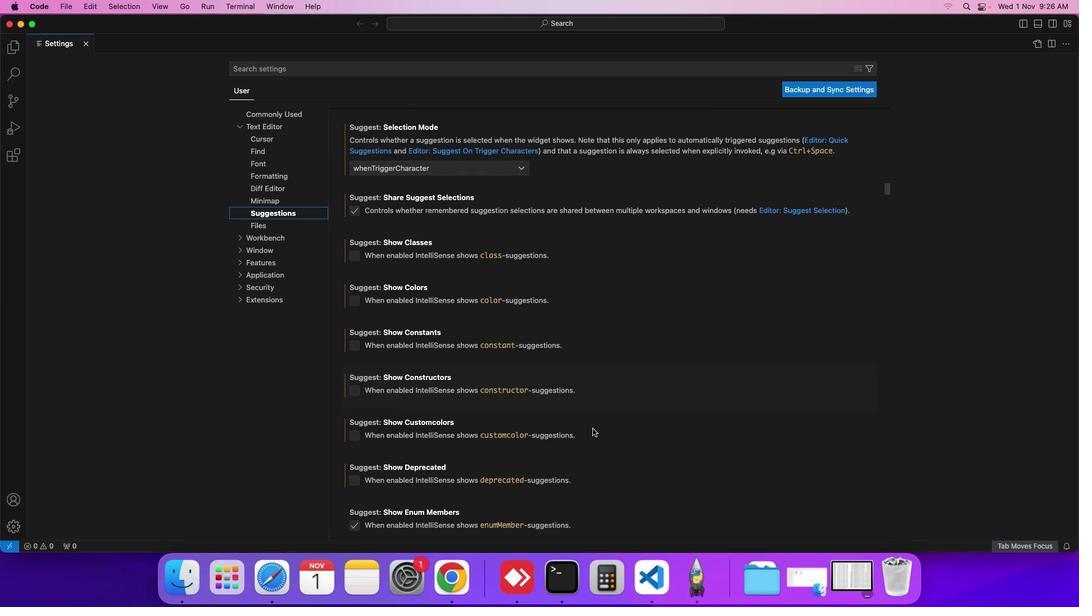 
Action: Mouse scrolled (593, 428) with delta (0, 0)
Screenshot: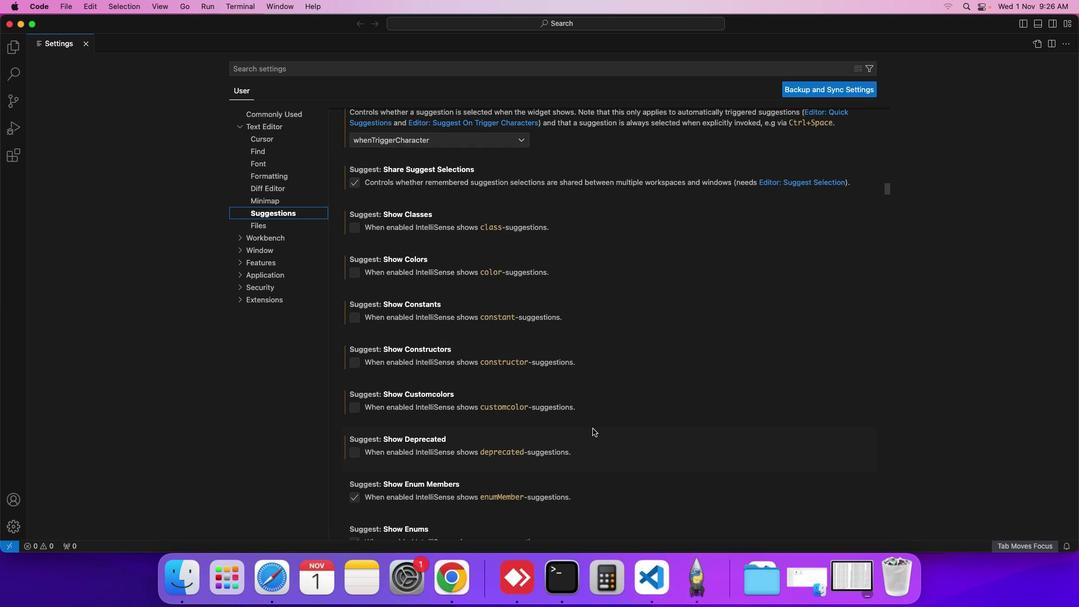 
Action: Mouse scrolled (593, 428) with delta (0, 0)
Screenshot: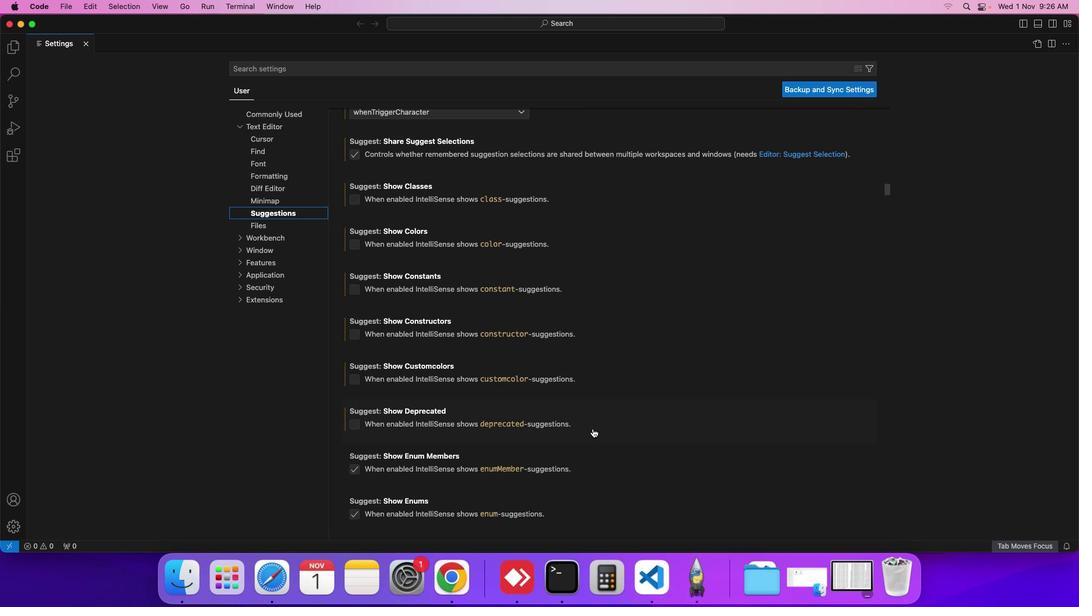 
Action: Mouse scrolled (593, 428) with delta (0, 0)
Screenshot: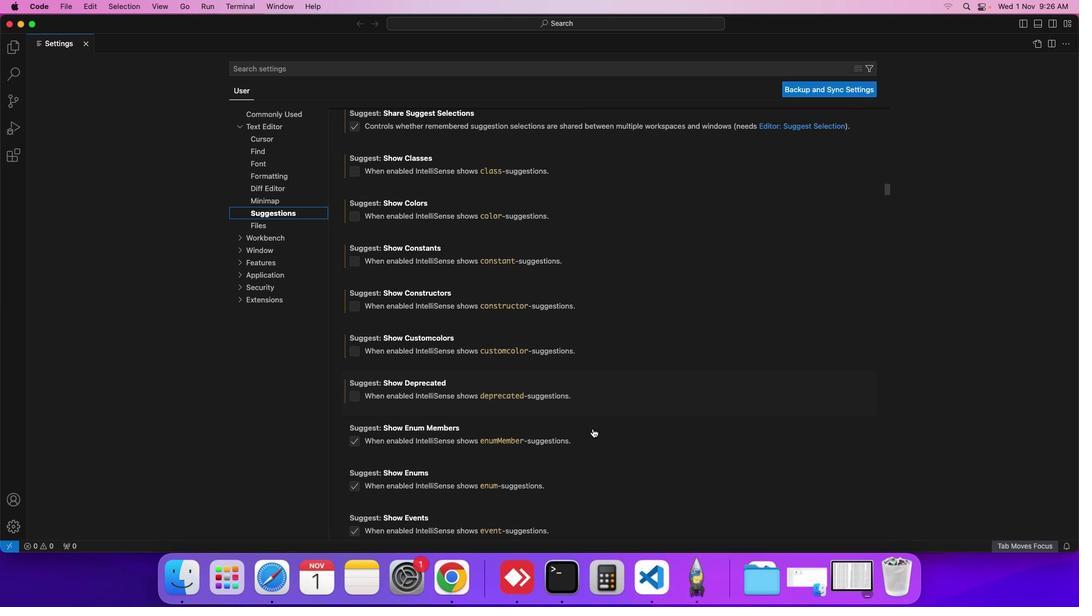 
Action: Mouse scrolled (593, 428) with delta (0, 0)
Screenshot: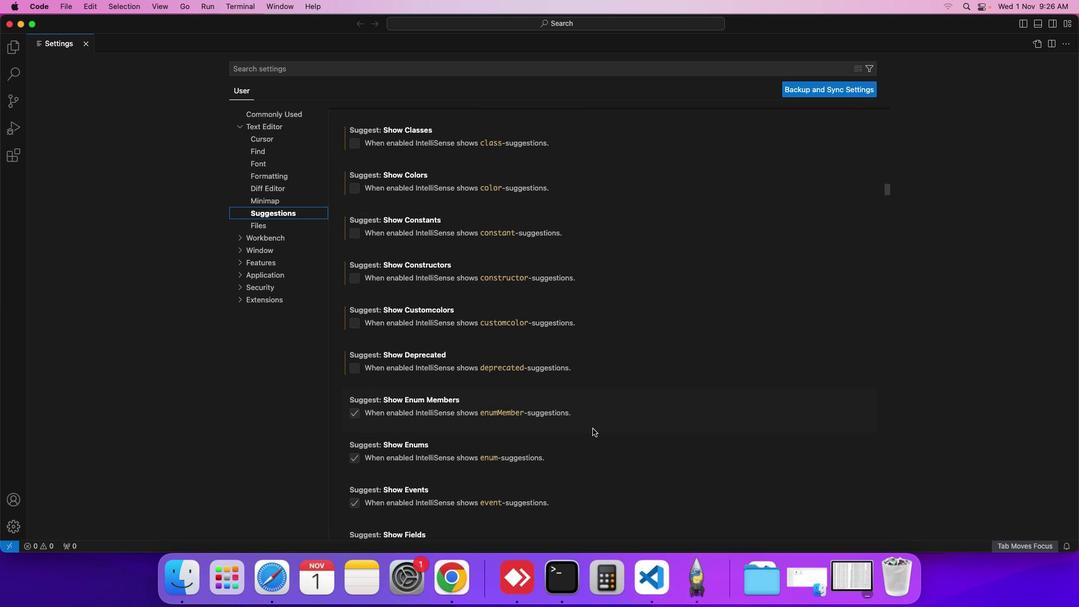 
Action: Mouse moved to (352, 414)
Screenshot: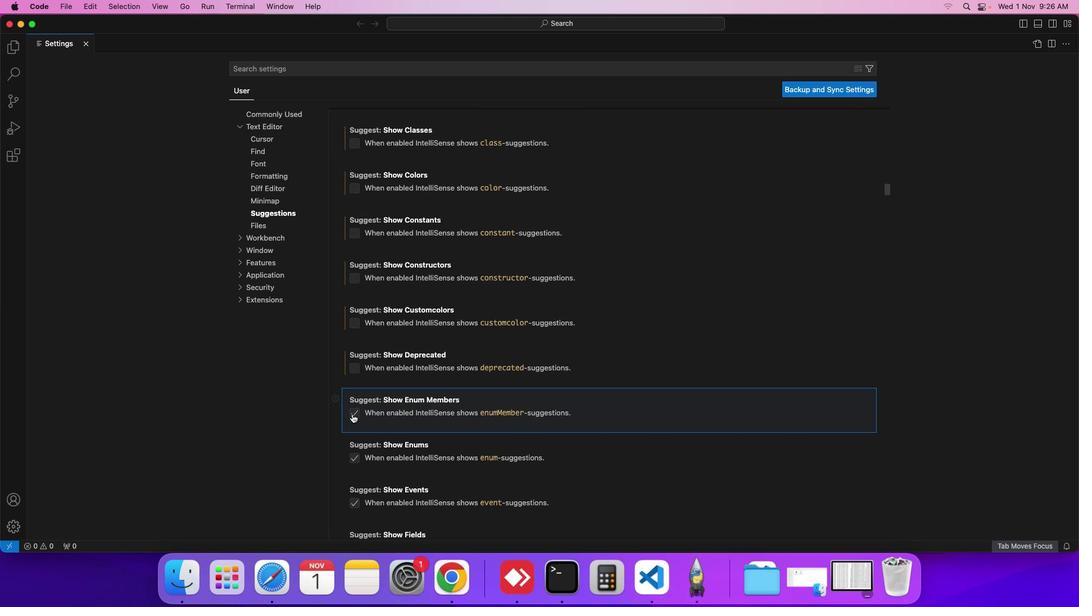 
Action: Mouse pressed left at (352, 414)
Screenshot: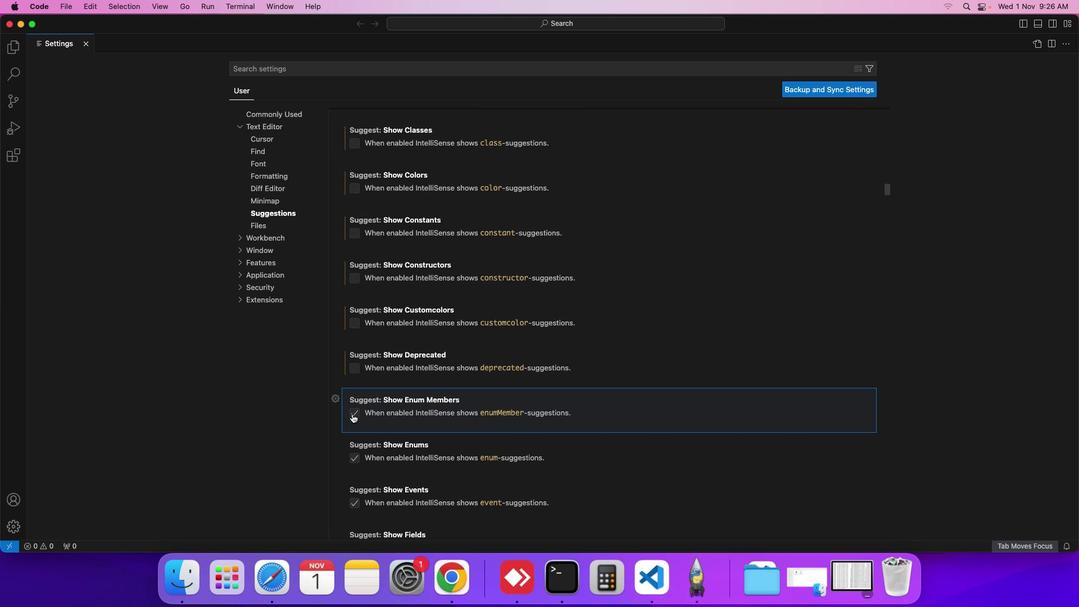 
Action: Mouse moved to (746, 226)
Screenshot: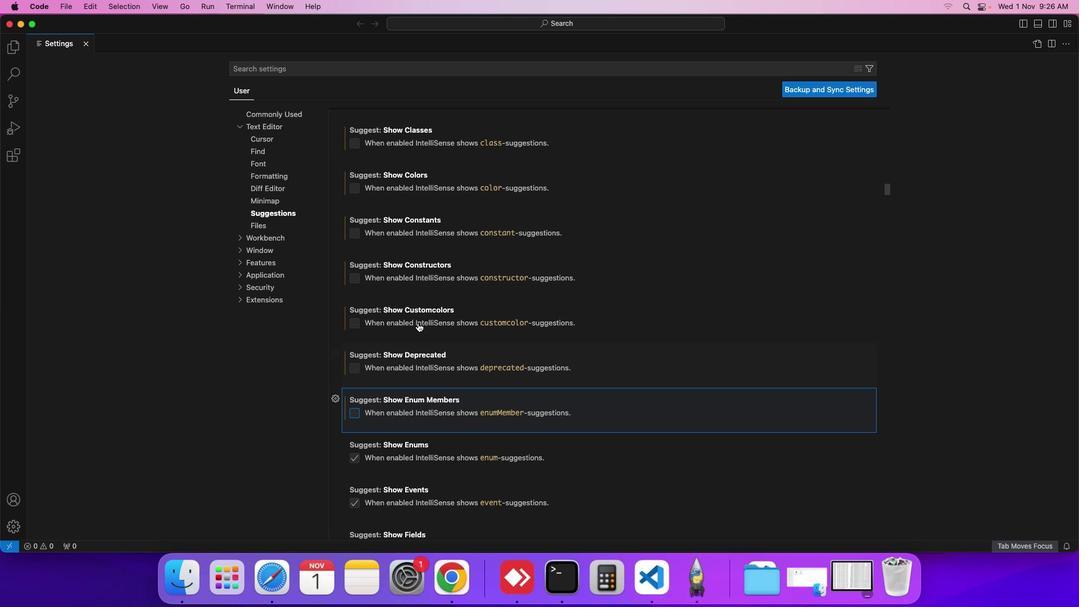 
